 Task: Open Card Usability Testing Review in Board Content Marketing E-learning Course Creation and Promotion Strategy to Workspace Business Coaching Services and add a team member Softage.2@softage.net, a label Blue, a checklist Quality Control, an attachment from your computer, a color Blue and finally, add a card description 'Create and send out employee satisfaction survey on company policies and procedures' and a comment 'Given the potential impact of this task on our company culture and values, let us ensure that we approach it with a sense of inclusivity and diversity.'. Add a start date 'Jan 06, 1900' with a due date 'Jan 13, 1900'
Action: Mouse moved to (104, 322)
Screenshot: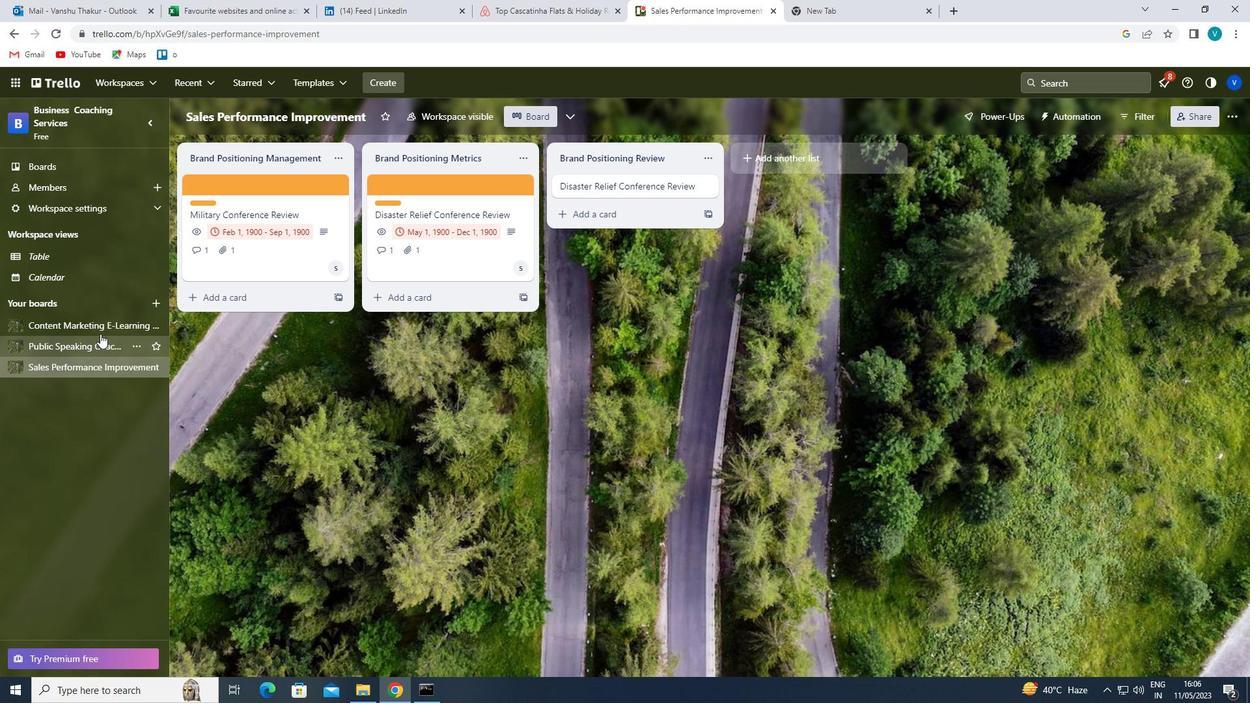 
Action: Mouse pressed left at (104, 322)
Screenshot: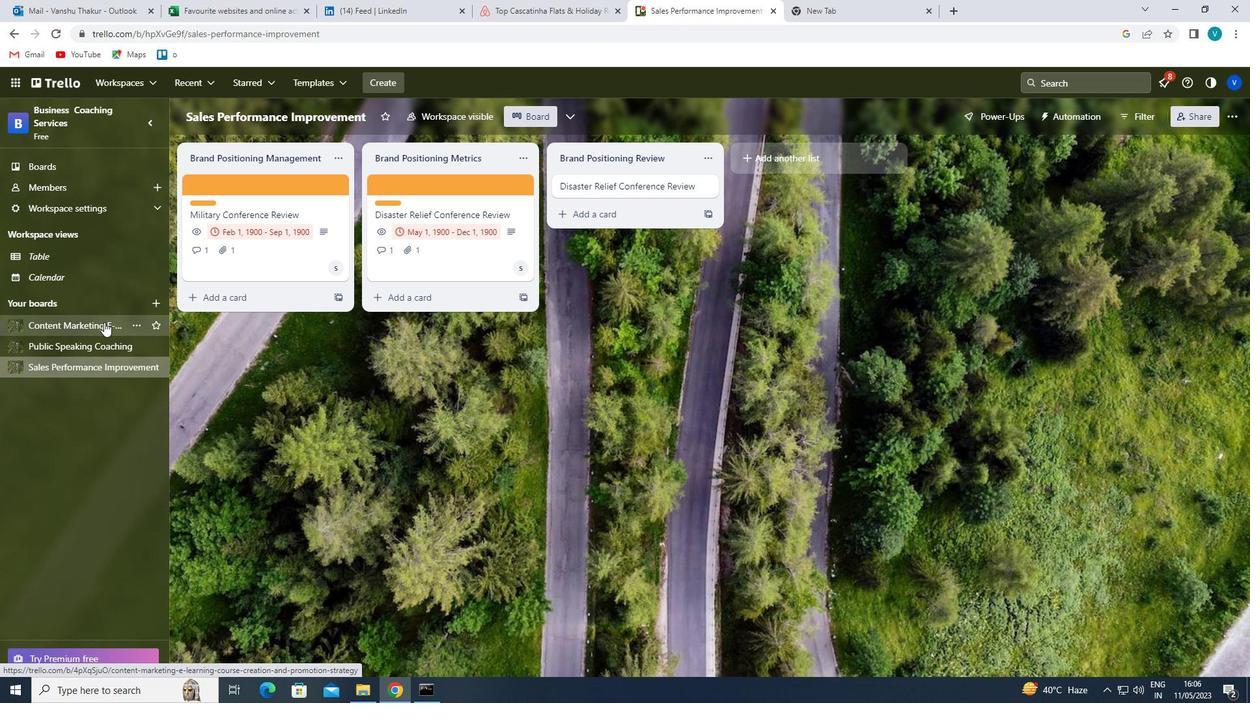 
Action: Mouse moved to (445, 184)
Screenshot: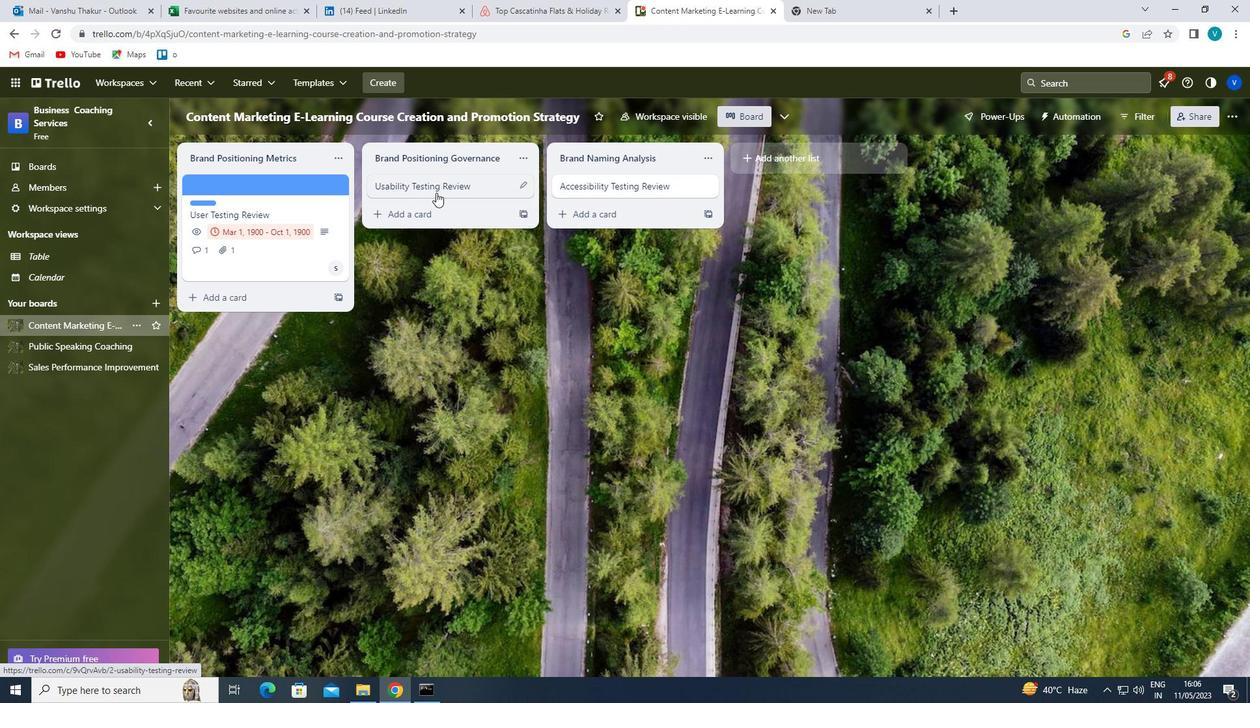 
Action: Mouse pressed left at (445, 184)
Screenshot: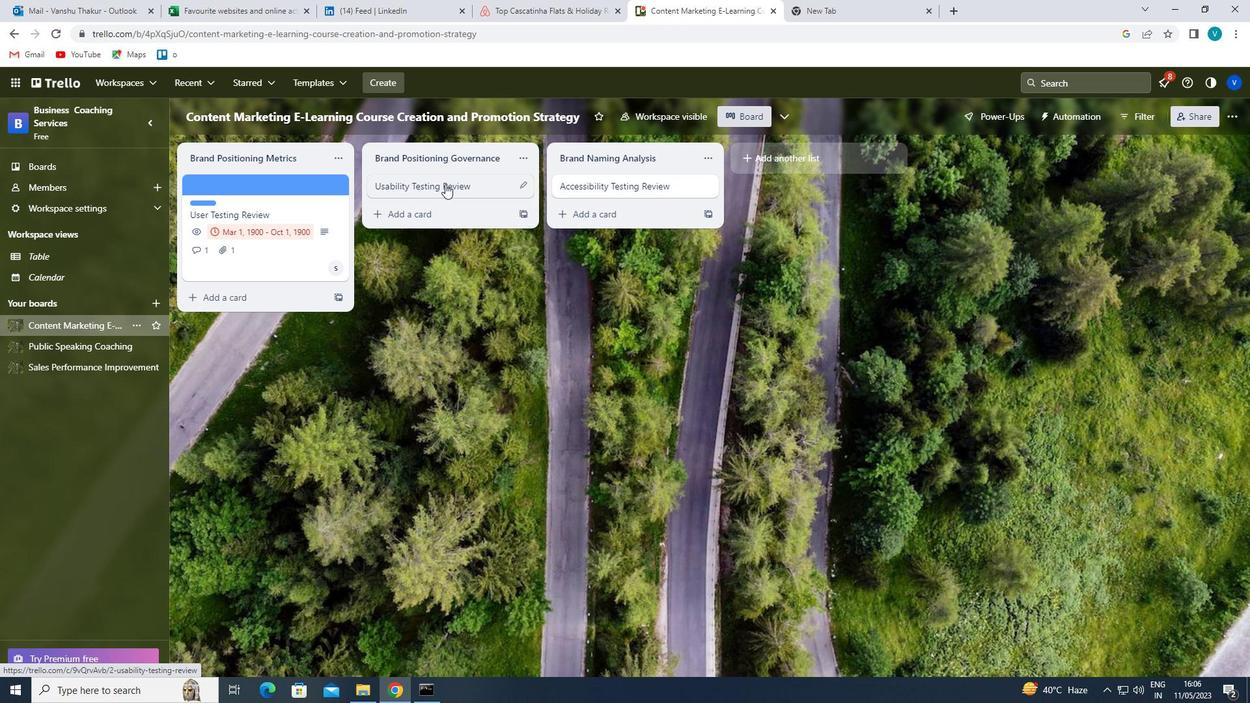 
Action: Mouse moved to (762, 226)
Screenshot: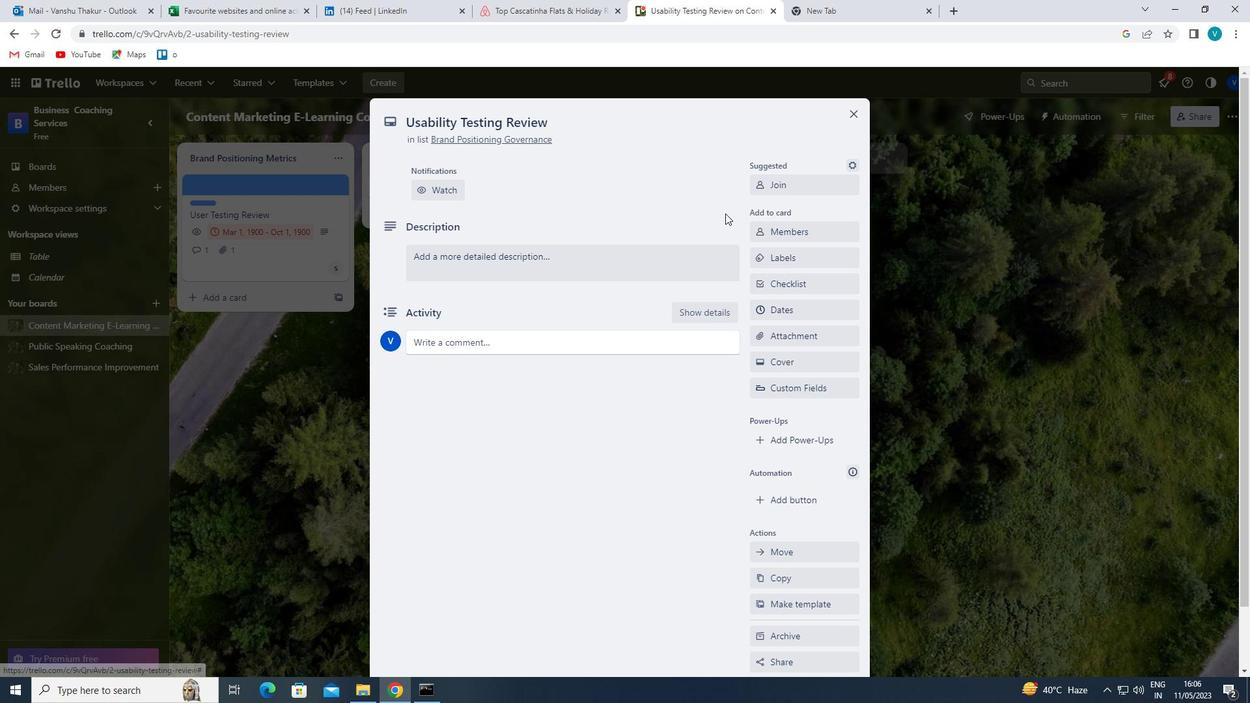 
Action: Mouse pressed left at (762, 226)
Screenshot: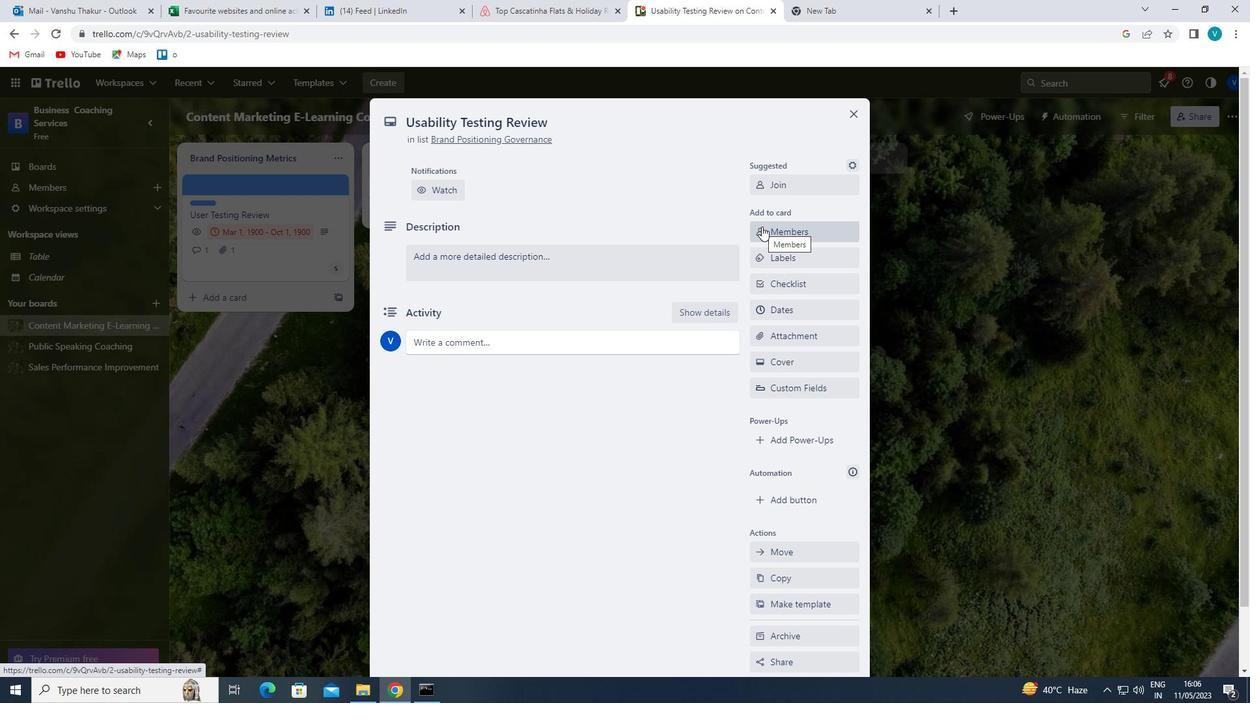
Action: Mouse moved to (810, 286)
Screenshot: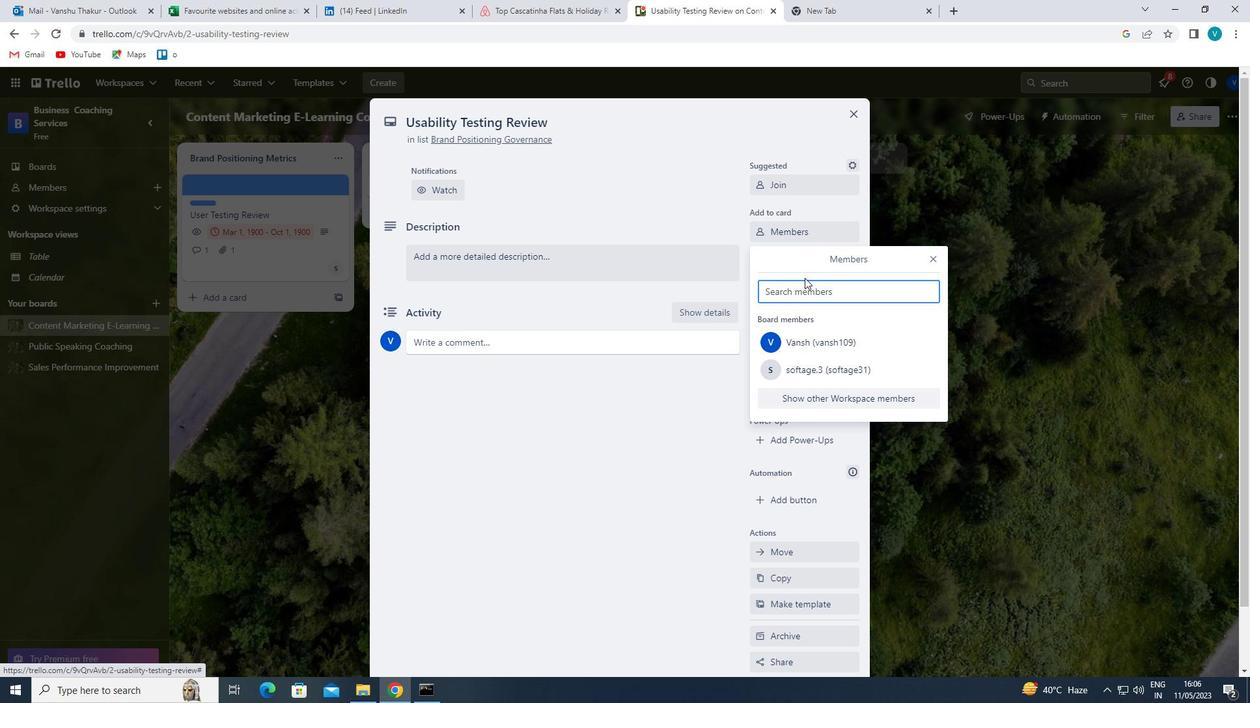 
Action: Mouse pressed left at (810, 286)
Screenshot: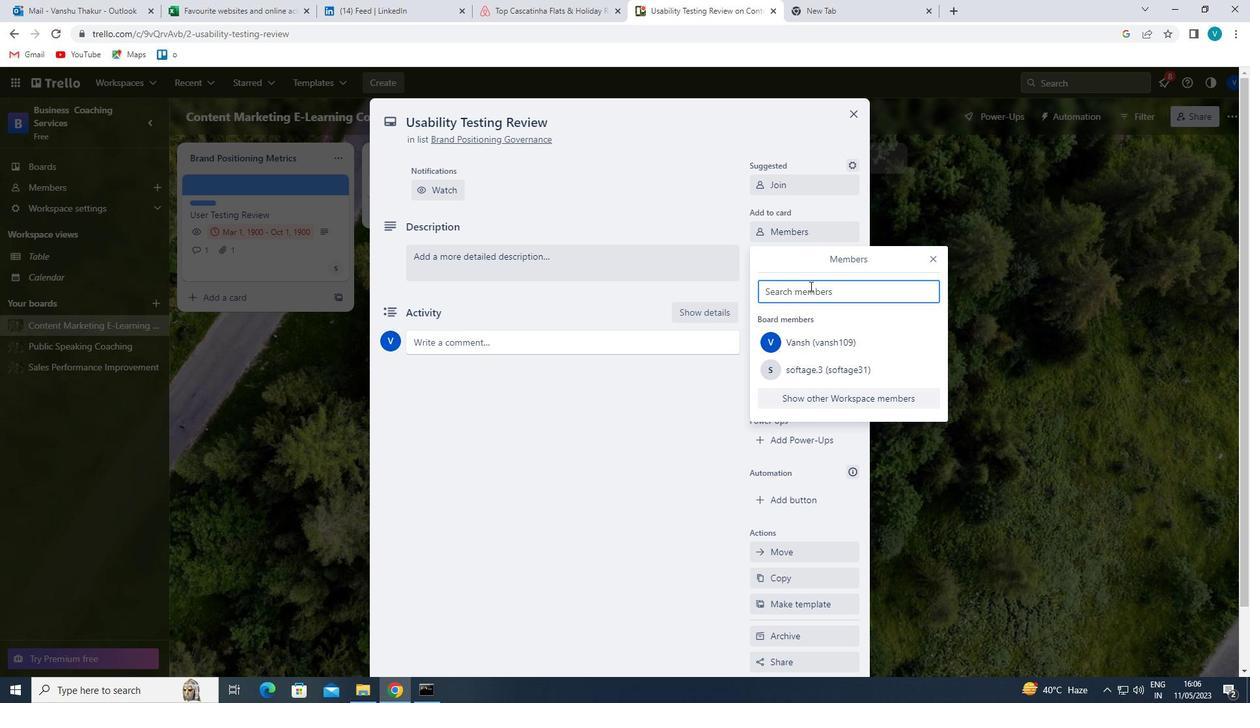 
Action: Key pressed <Key.shift>SOFTAGE
Screenshot: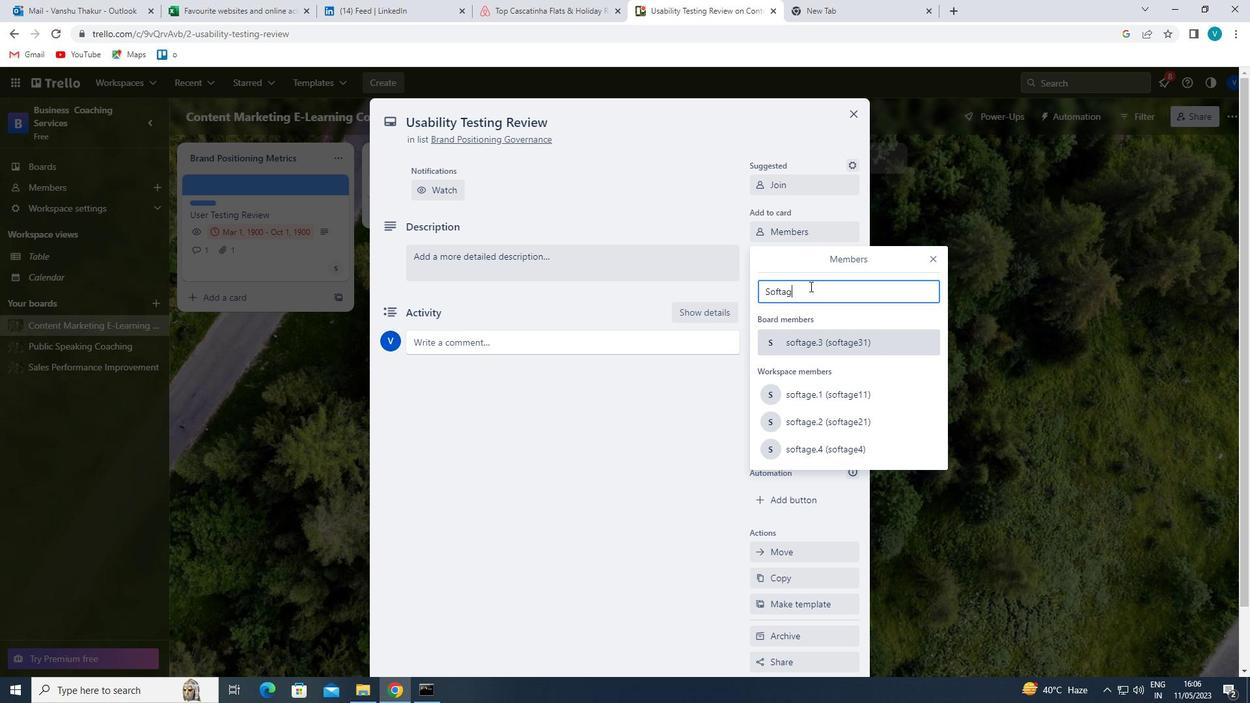 
Action: Mouse moved to (830, 414)
Screenshot: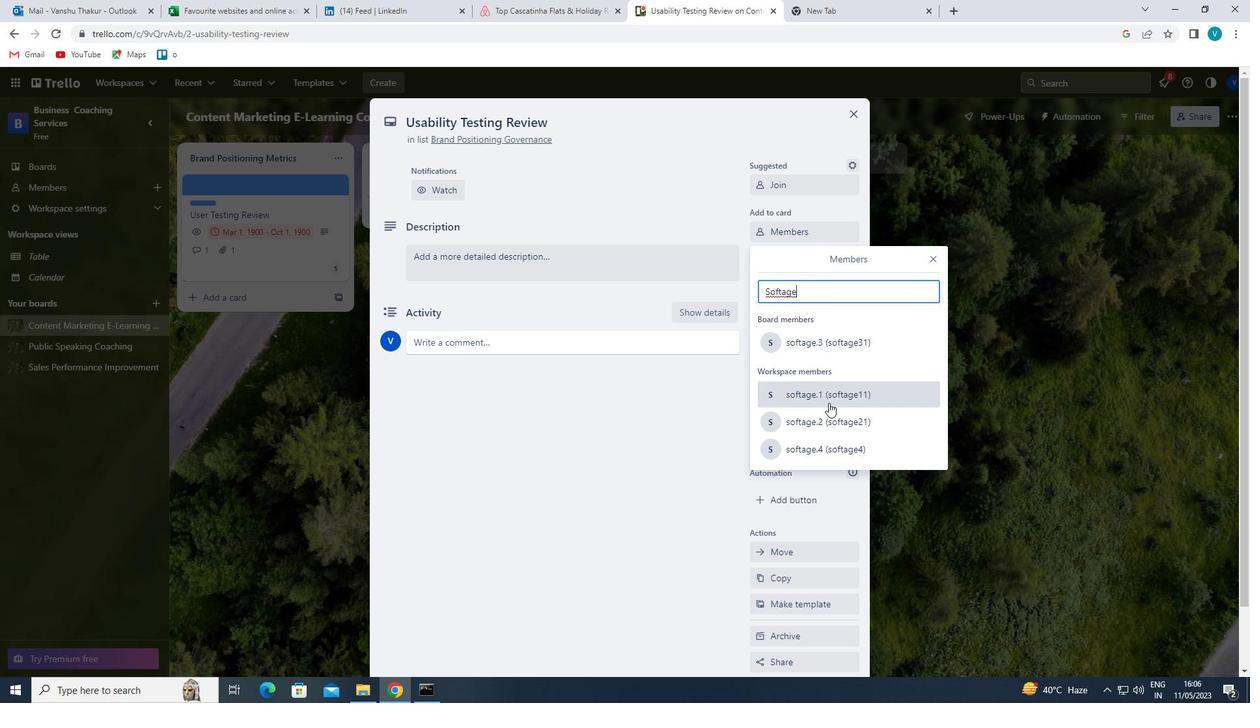
Action: Mouse pressed left at (830, 414)
Screenshot: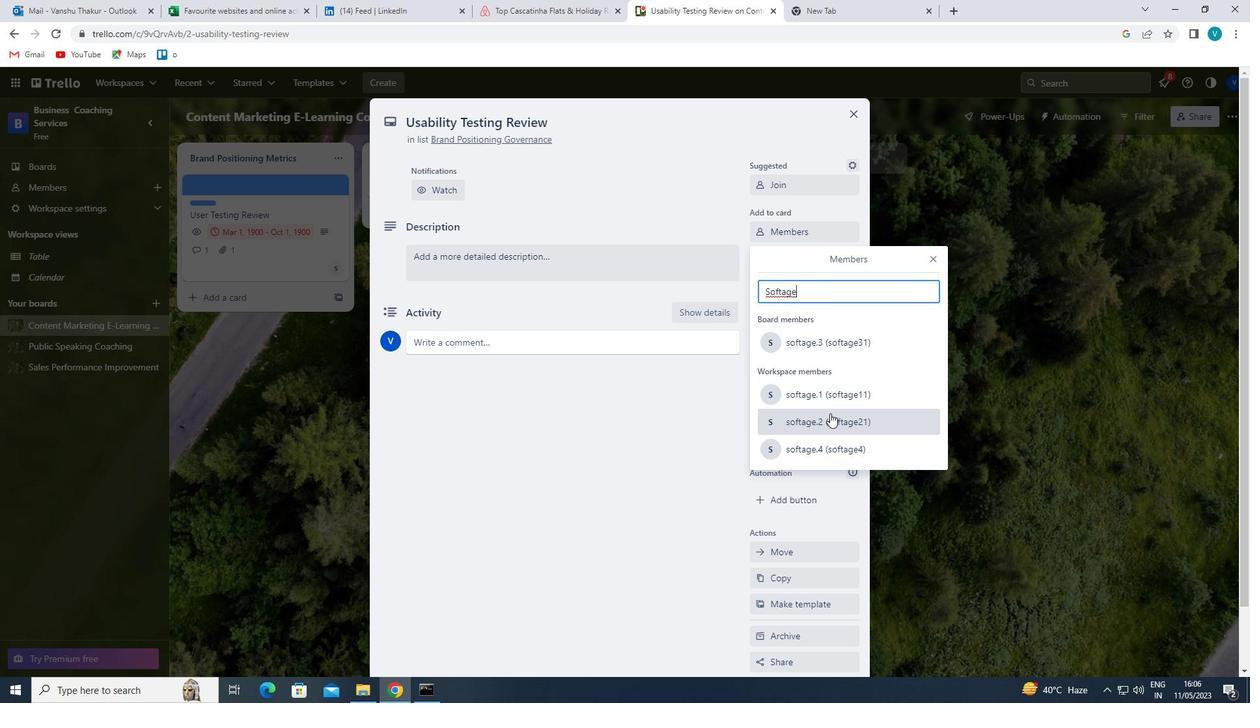 
Action: Mouse moved to (934, 261)
Screenshot: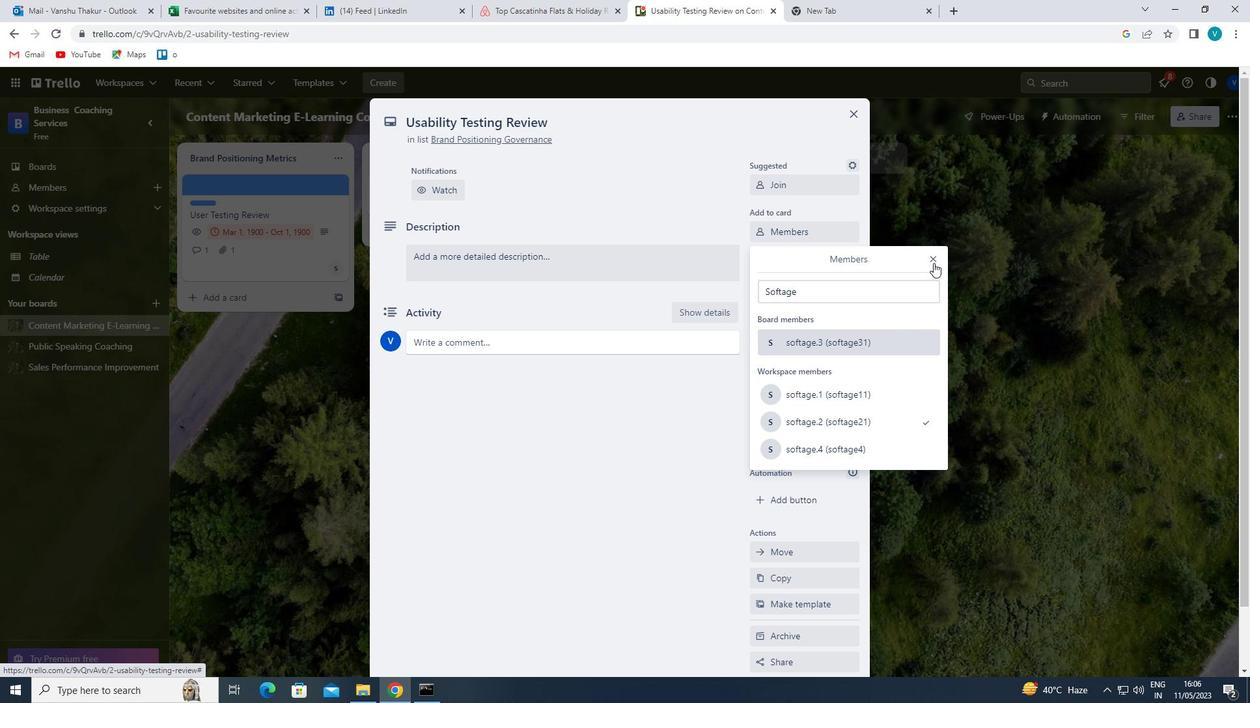 
Action: Mouse pressed left at (934, 261)
Screenshot: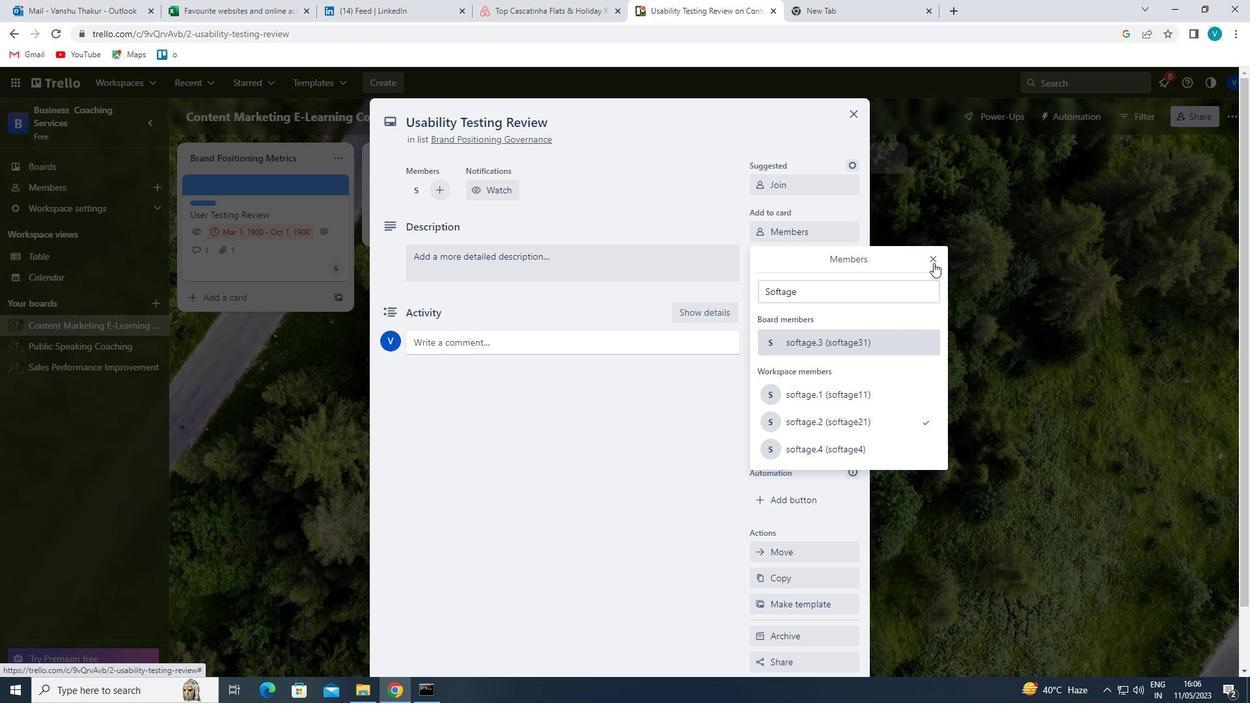 
Action: Mouse moved to (806, 261)
Screenshot: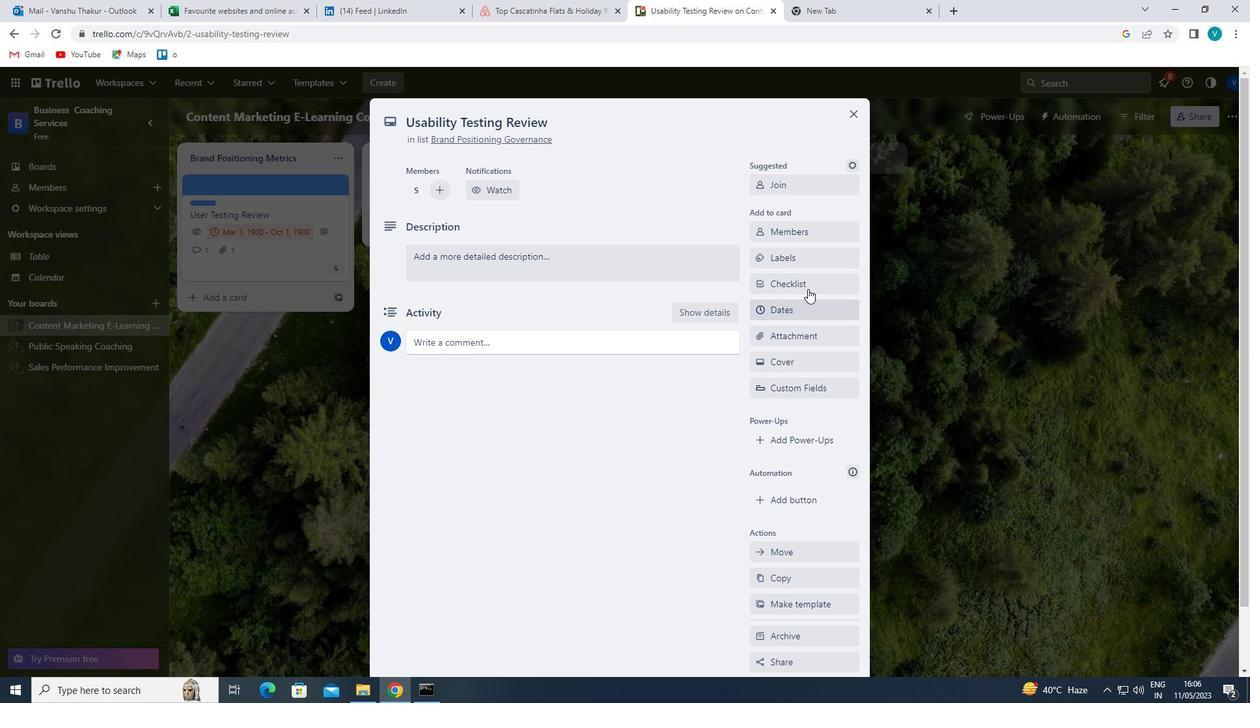 
Action: Mouse pressed left at (806, 261)
Screenshot: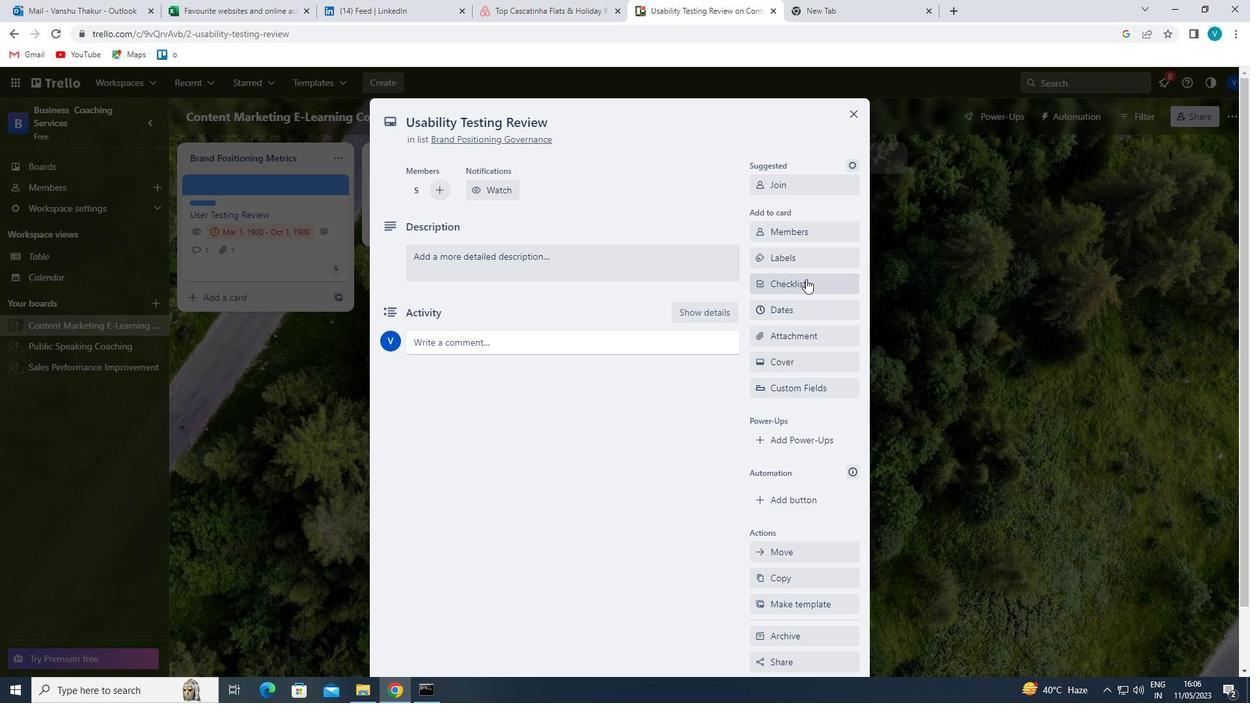 
Action: Mouse moved to (812, 482)
Screenshot: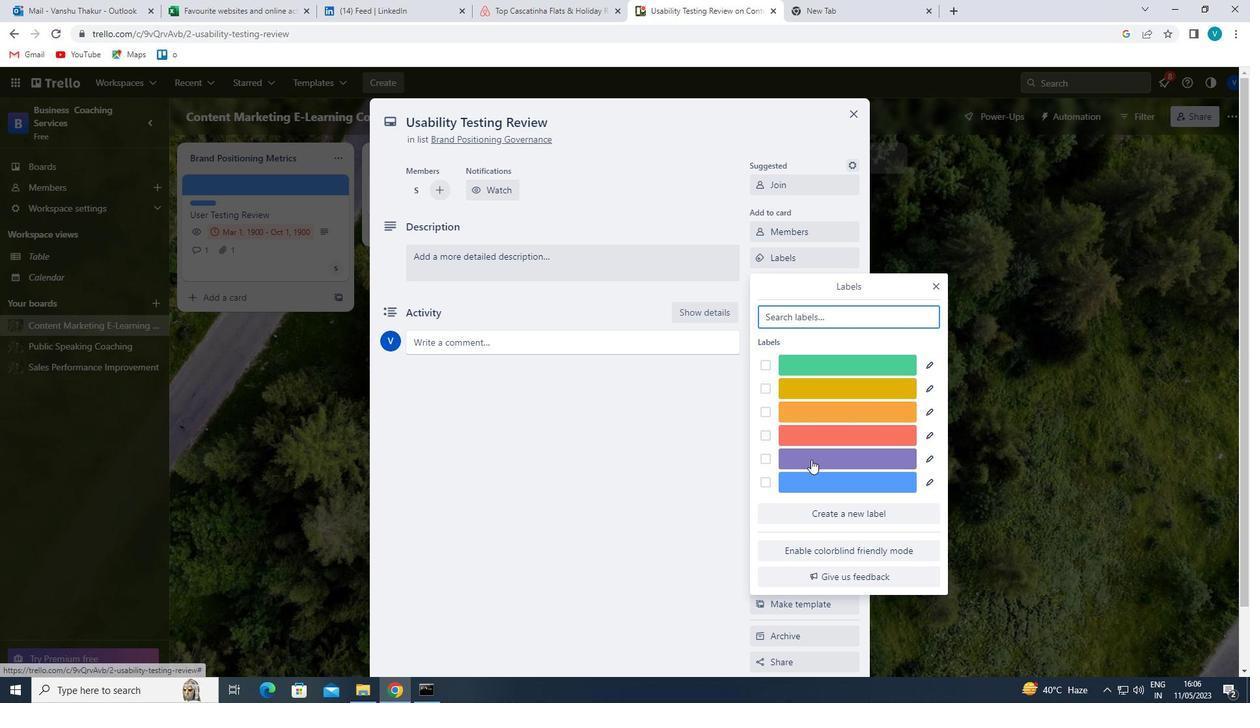 
Action: Mouse pressed left at (812, 482)
Screenshot: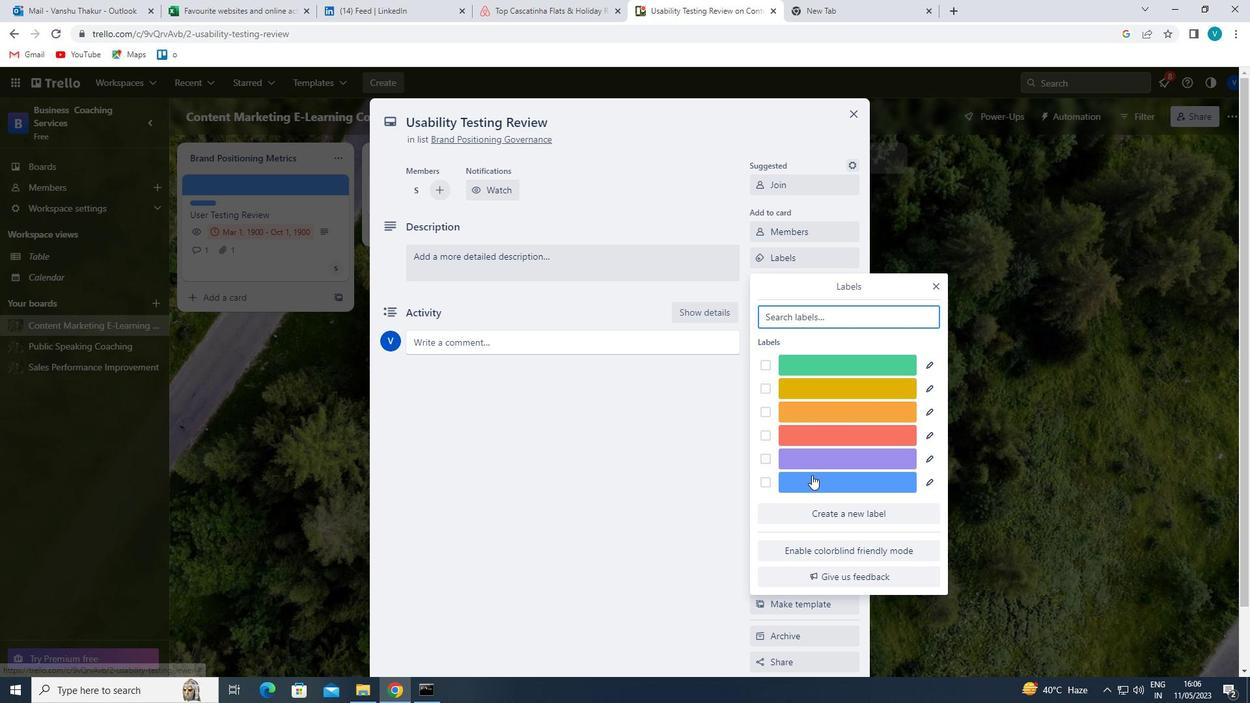 
Action: Mouse moved to (937, 286)
Screenshot: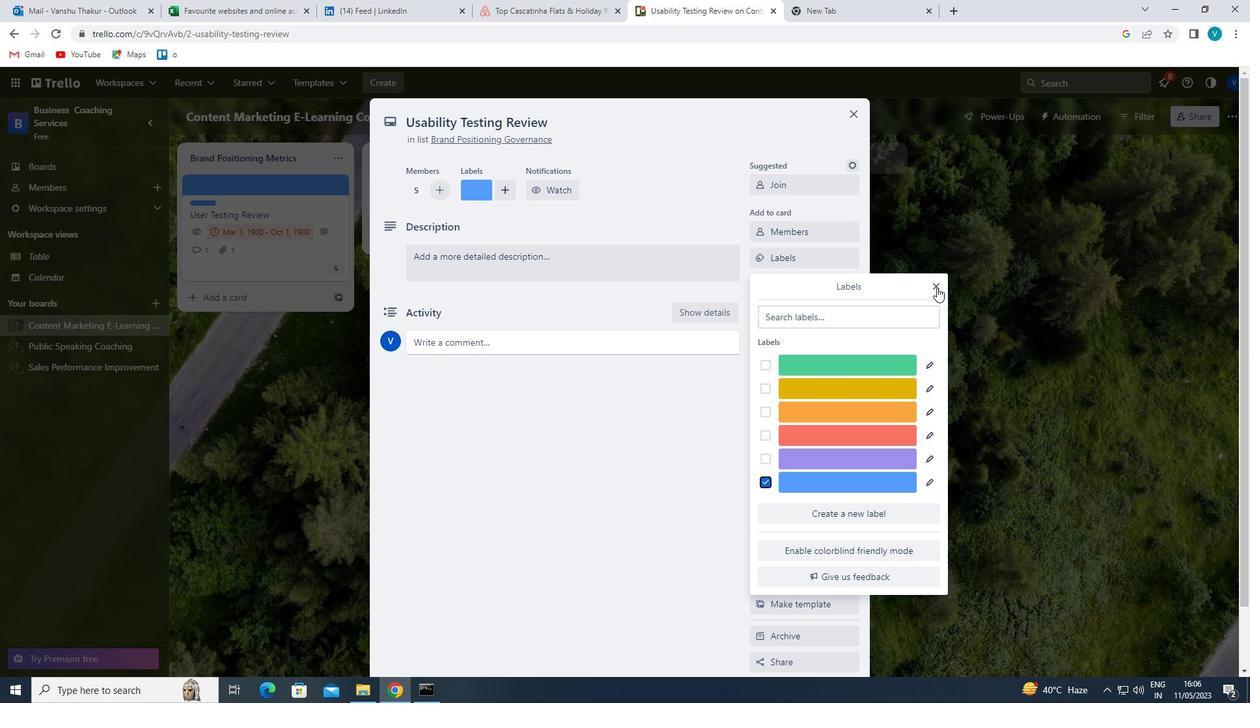 
Action: Mouse pressed left at (937, 286)
Screenshot: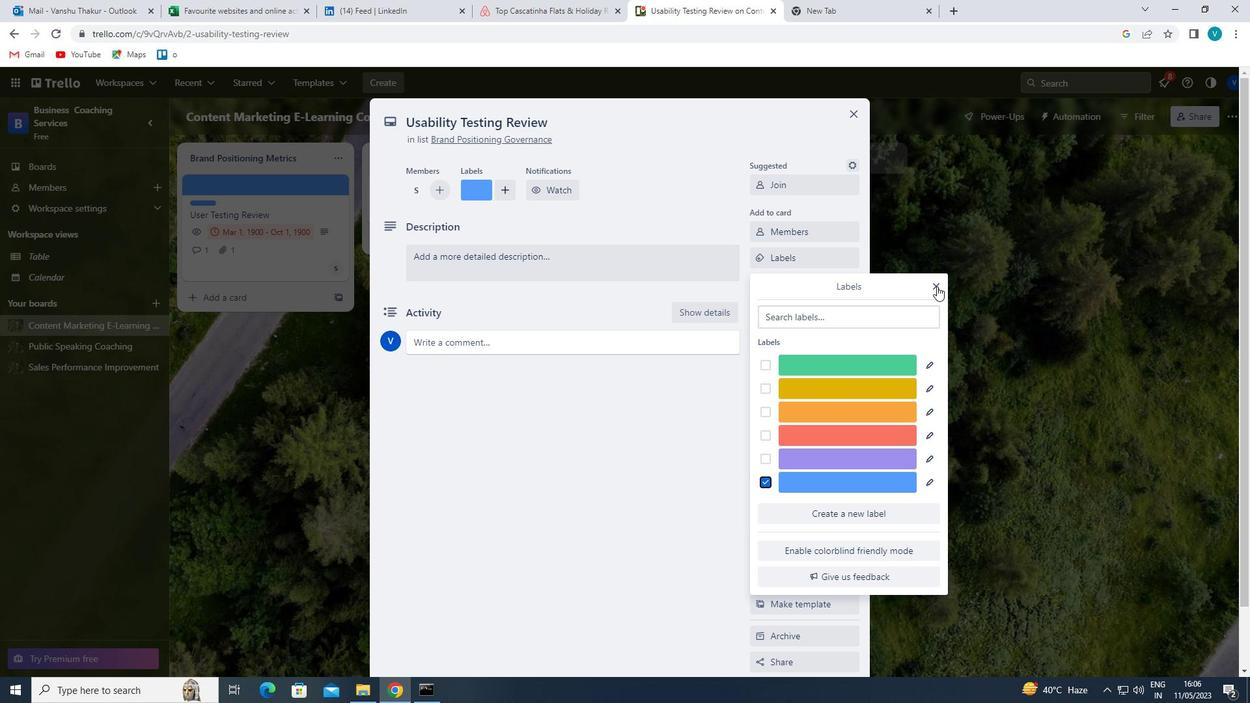 
Action: Mouse moved to (814, 289)
Screenshot: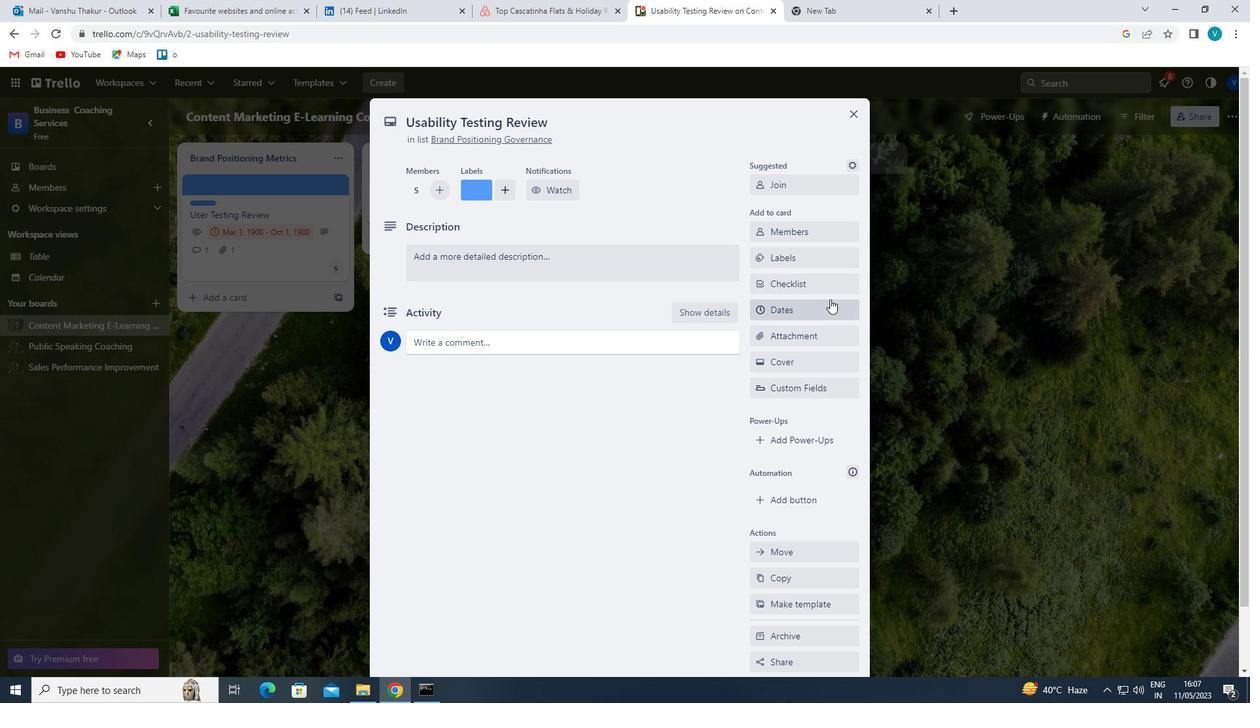 
Action: Mouse pressed left at (814, 289)
Screenshot: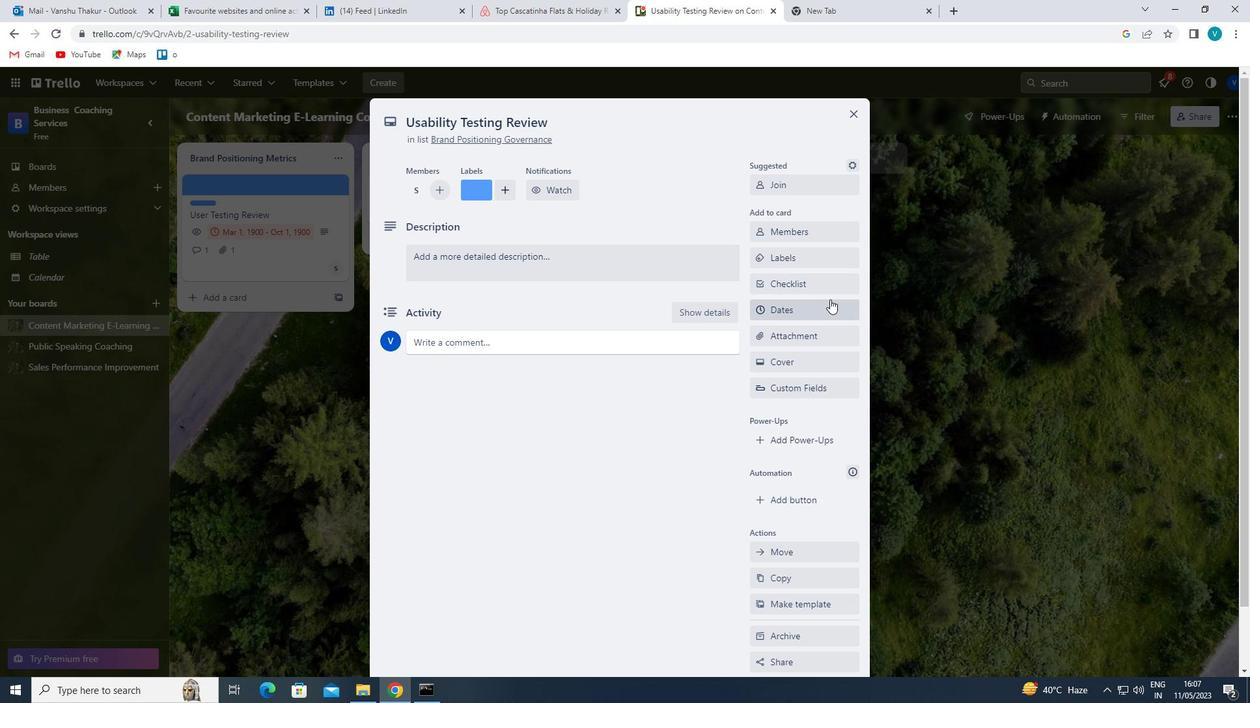 
Action: Key pressed <Key.shift>QUALI
Screenshot: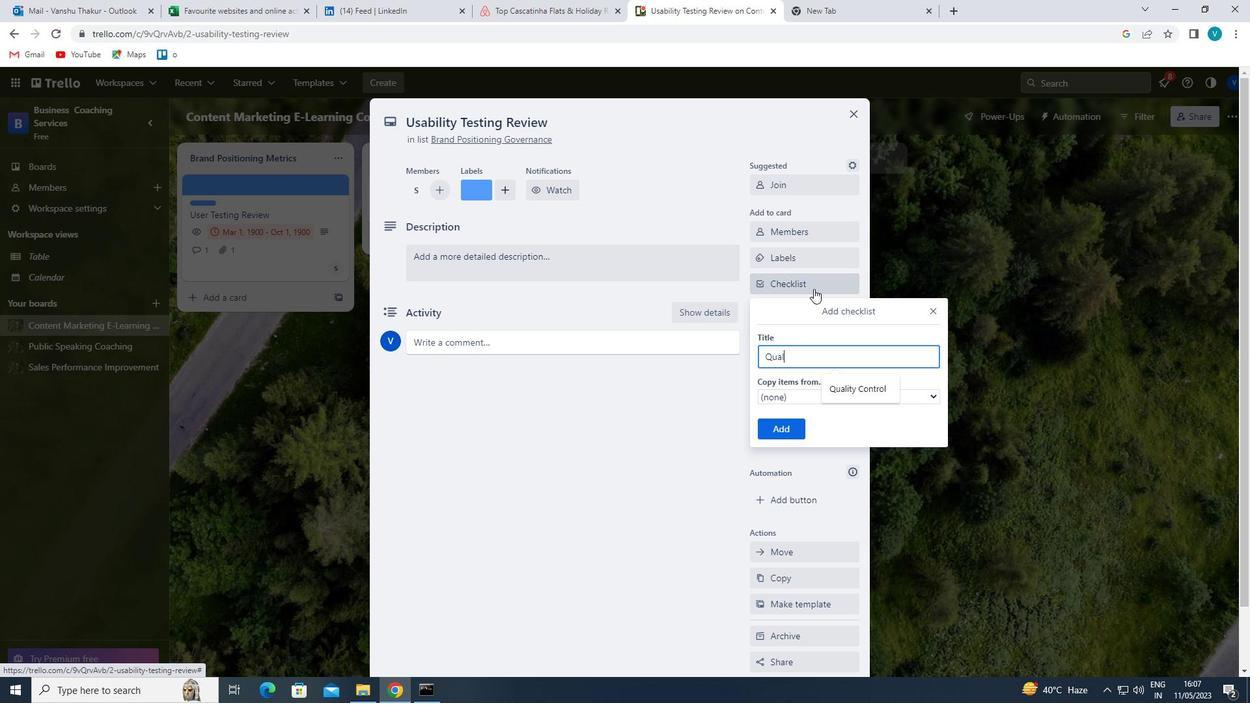 
Action: Mouse moved to (856, 385)
Screenshot: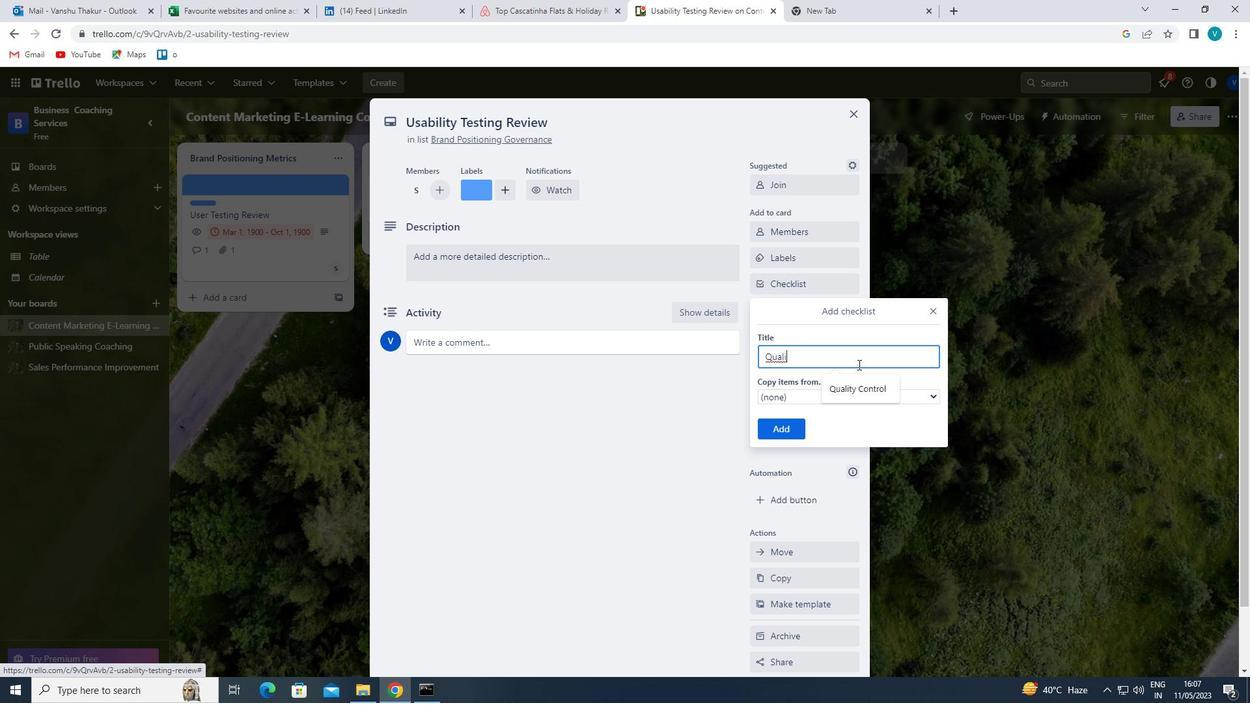 
Action: Mouse pressed left at (856, 385)
Screenshot: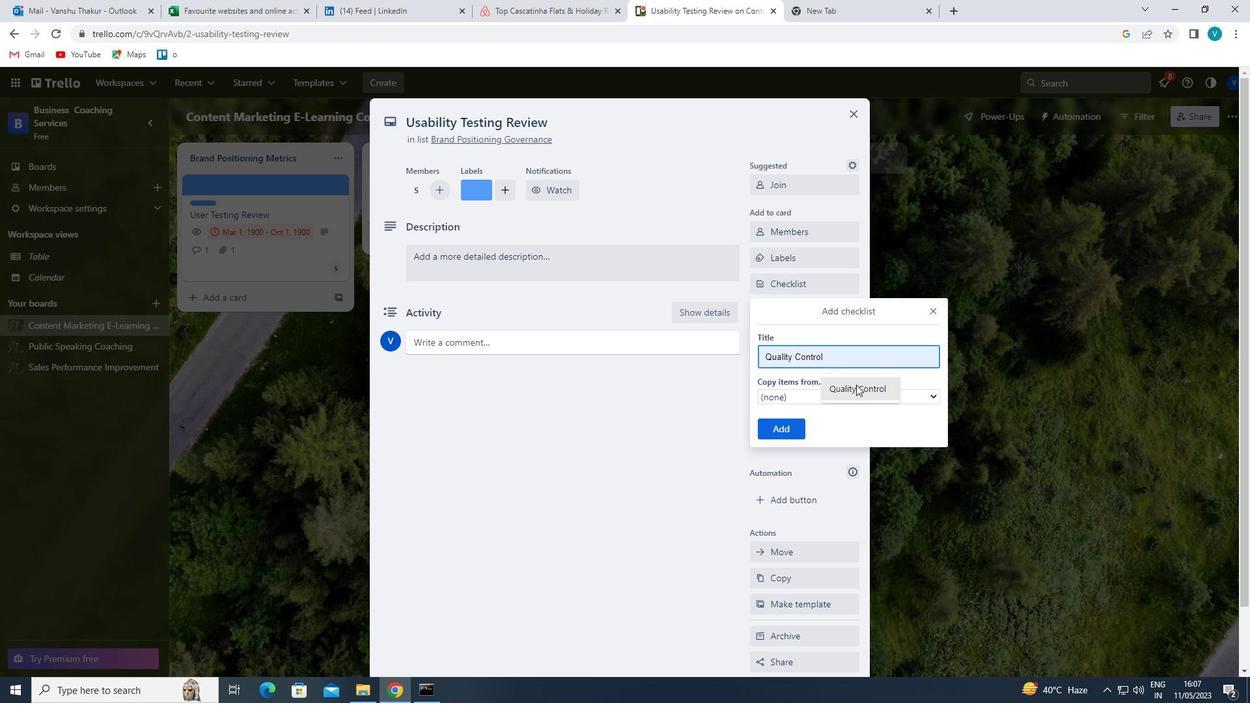
Action: Mouse moved to (787, 433)
Screenshot: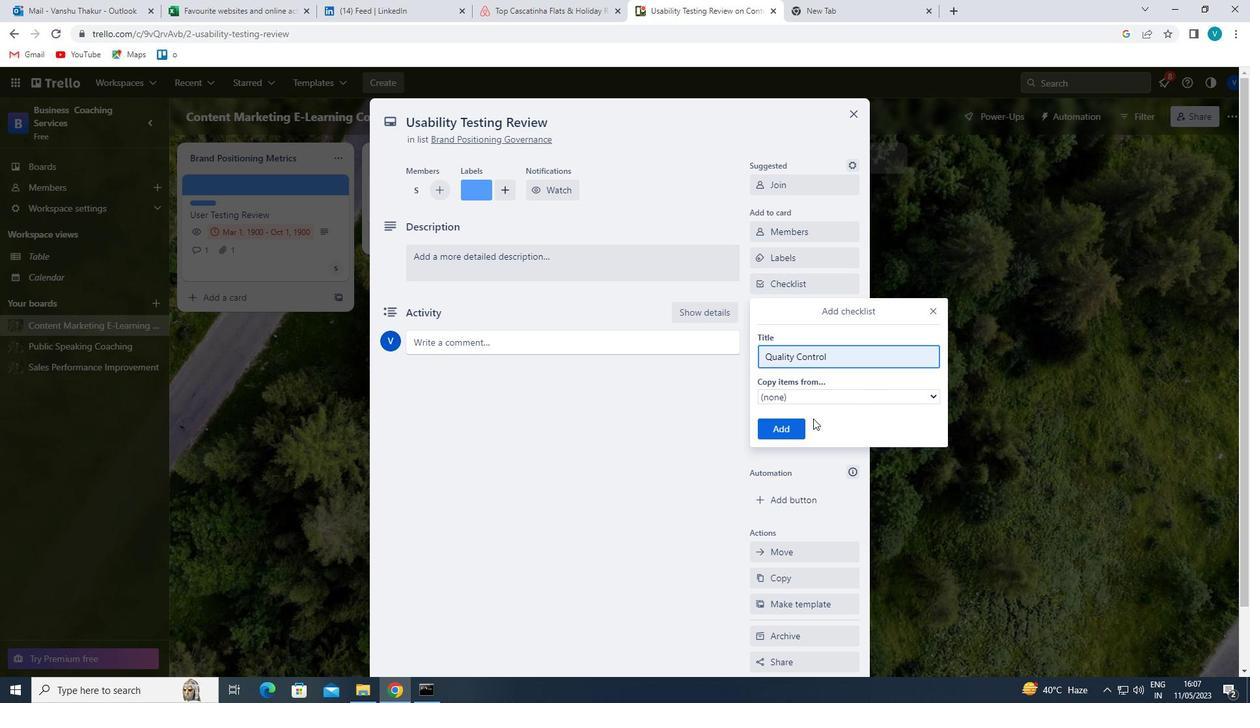 
Action: Mouse pressed left at (787, 433)
Screenshot: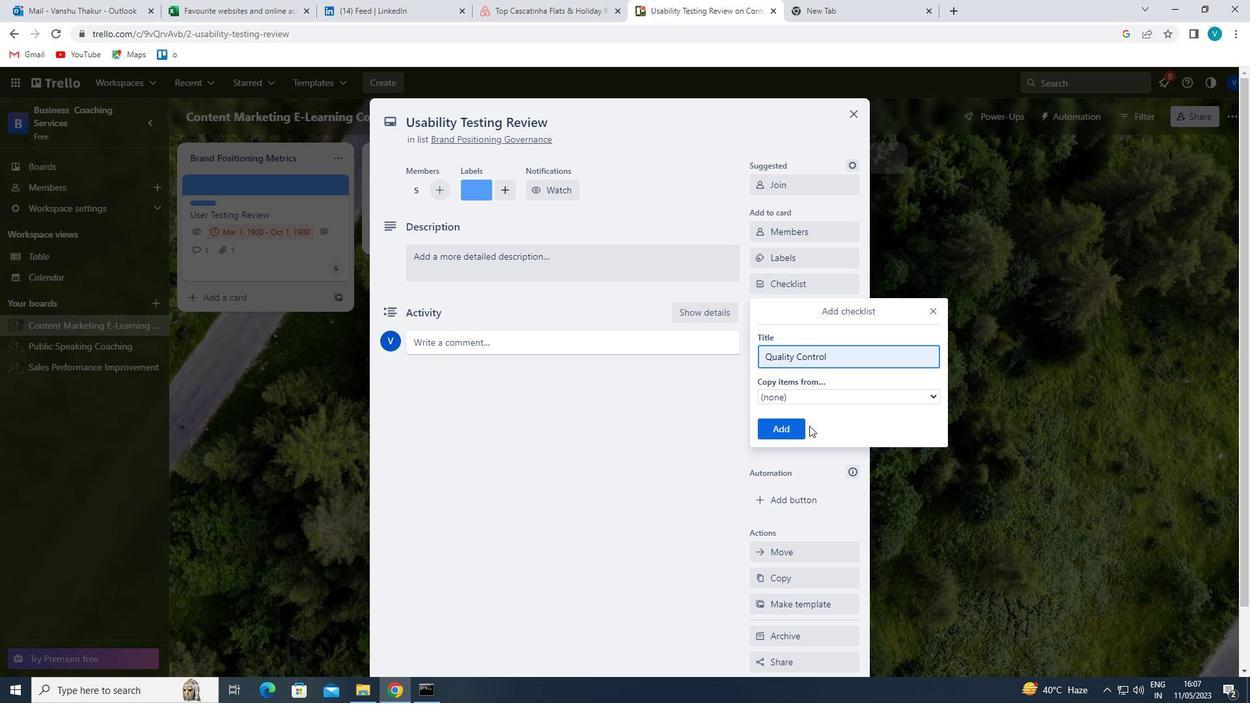 
Action: Mouse moved to (786, 334)
Screenshot: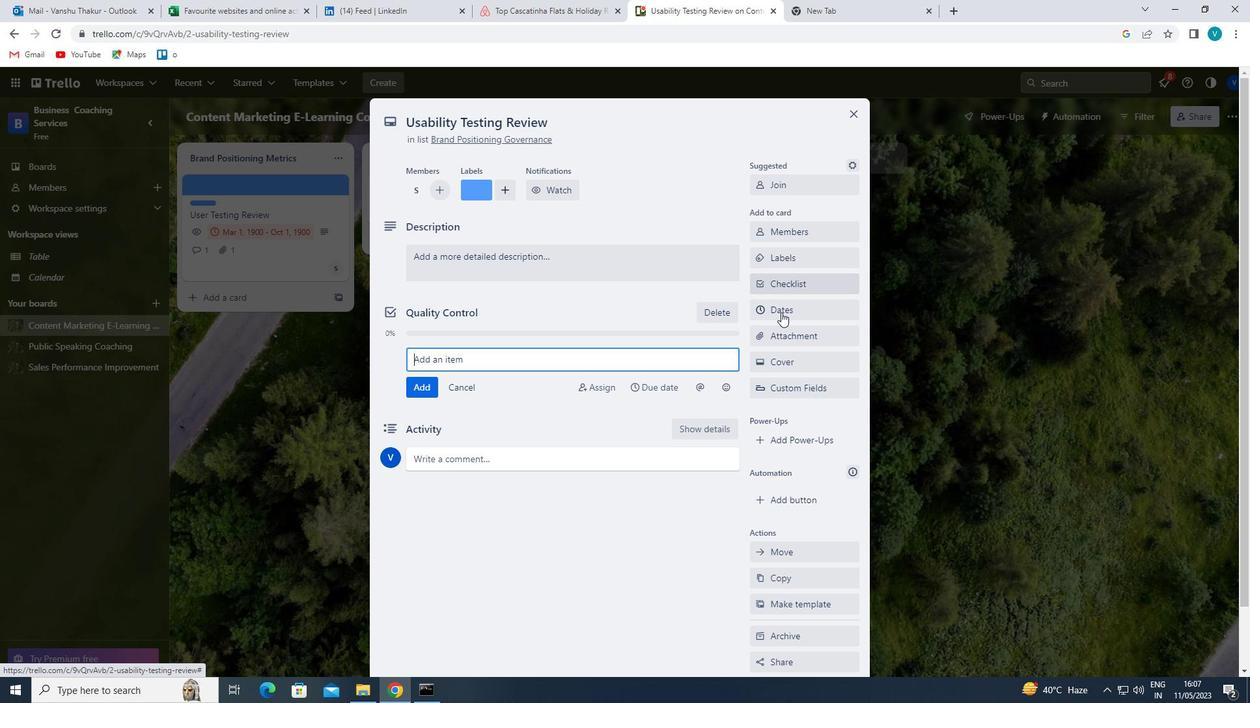 
Action: Mouse pressed left at (786, 334)
Screenshot: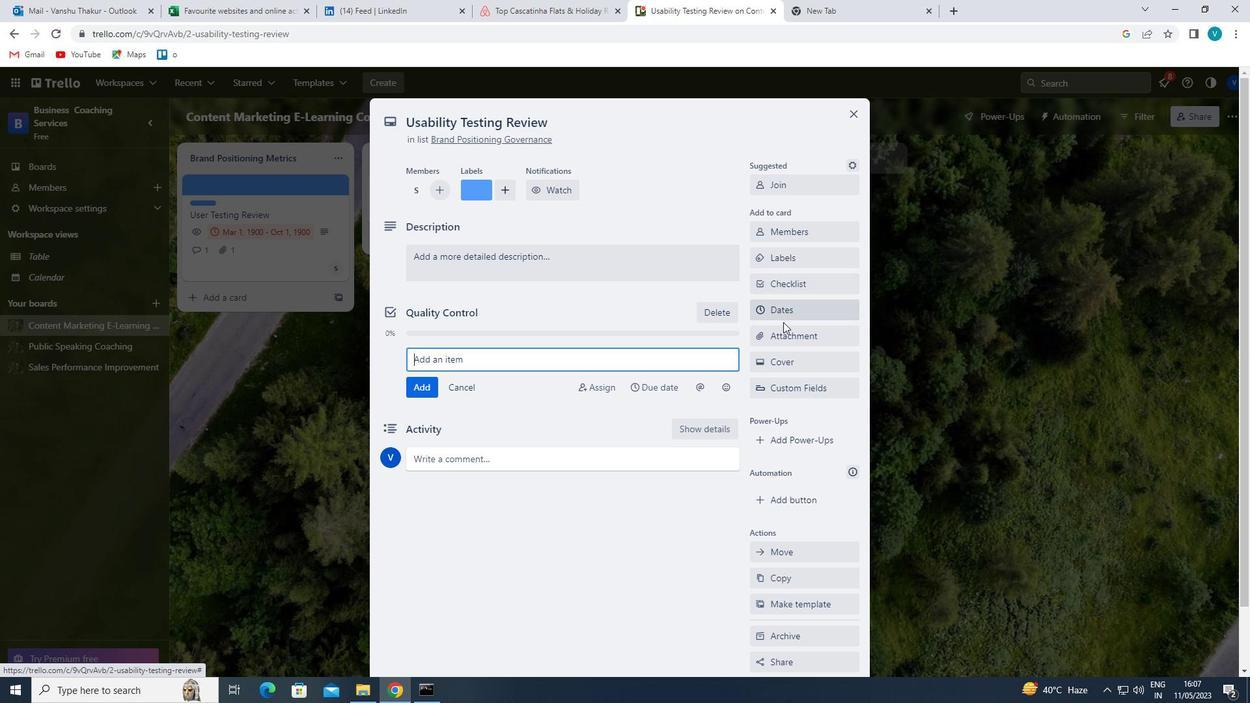 
Action: Mouse moved to (779, 386)
Screenshot: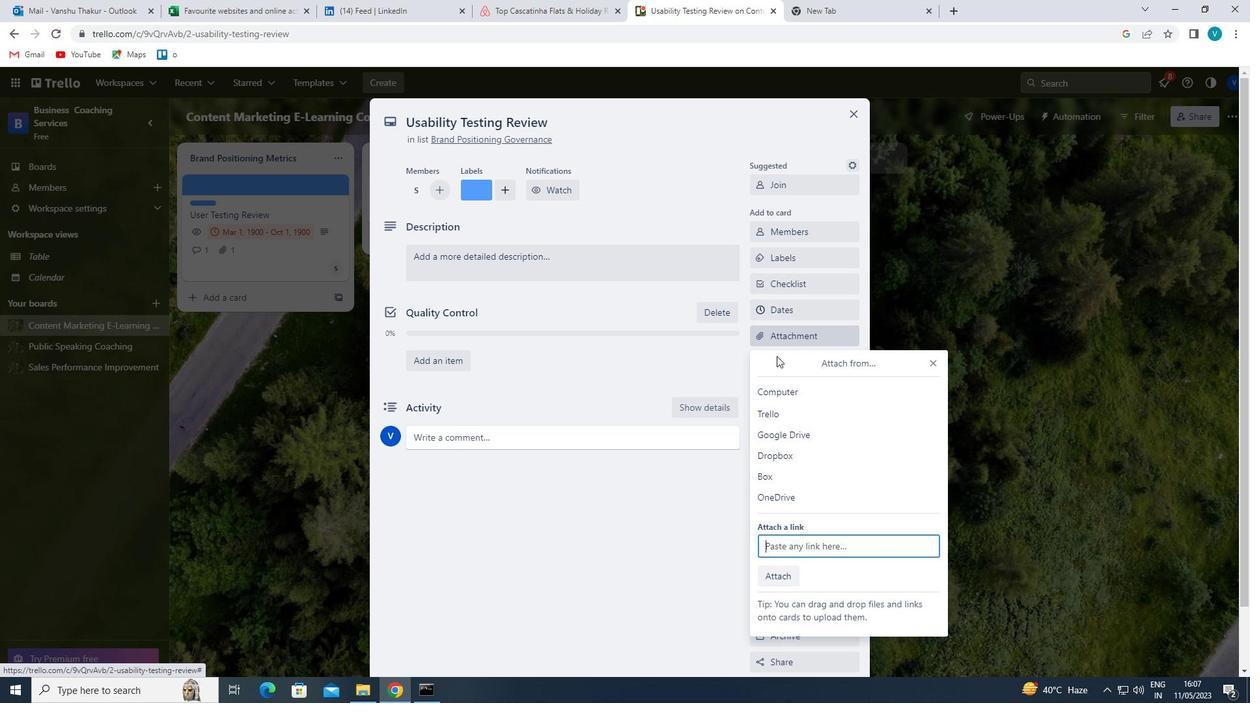 
Action: Mouse pressed left at (779, 386)
Screenshot: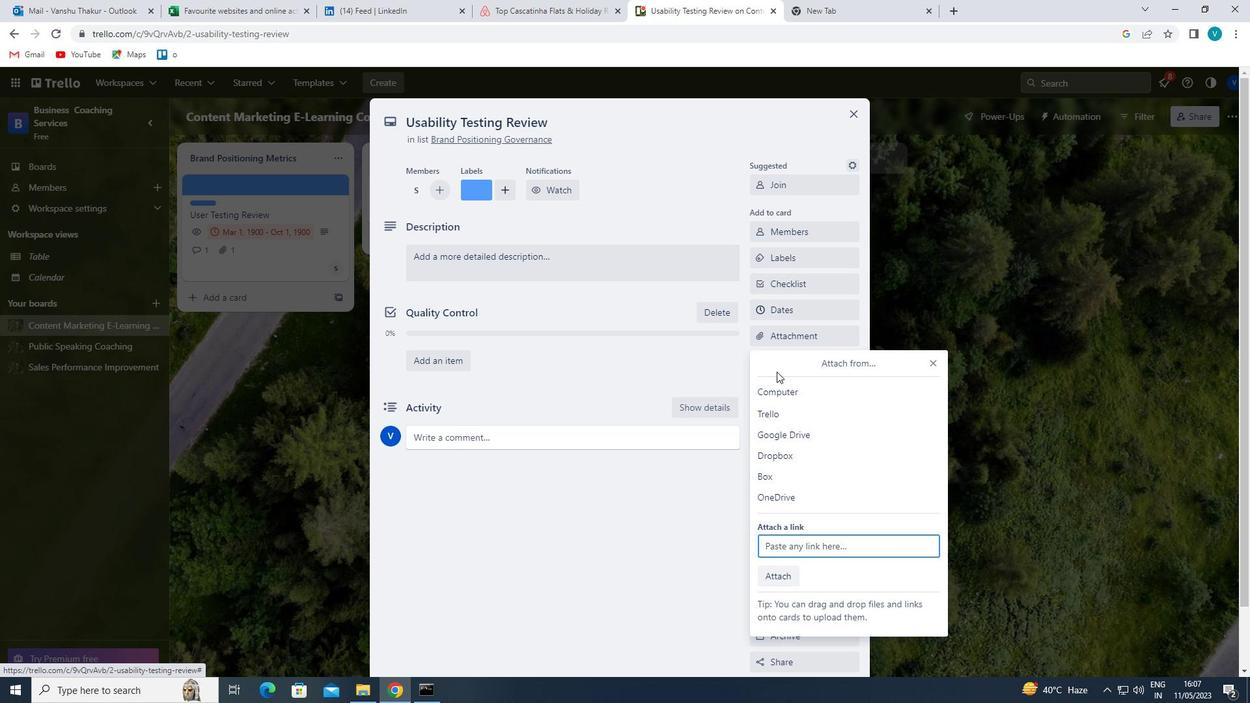 
Action: Mouse moved to (269, 225)
Screenshot: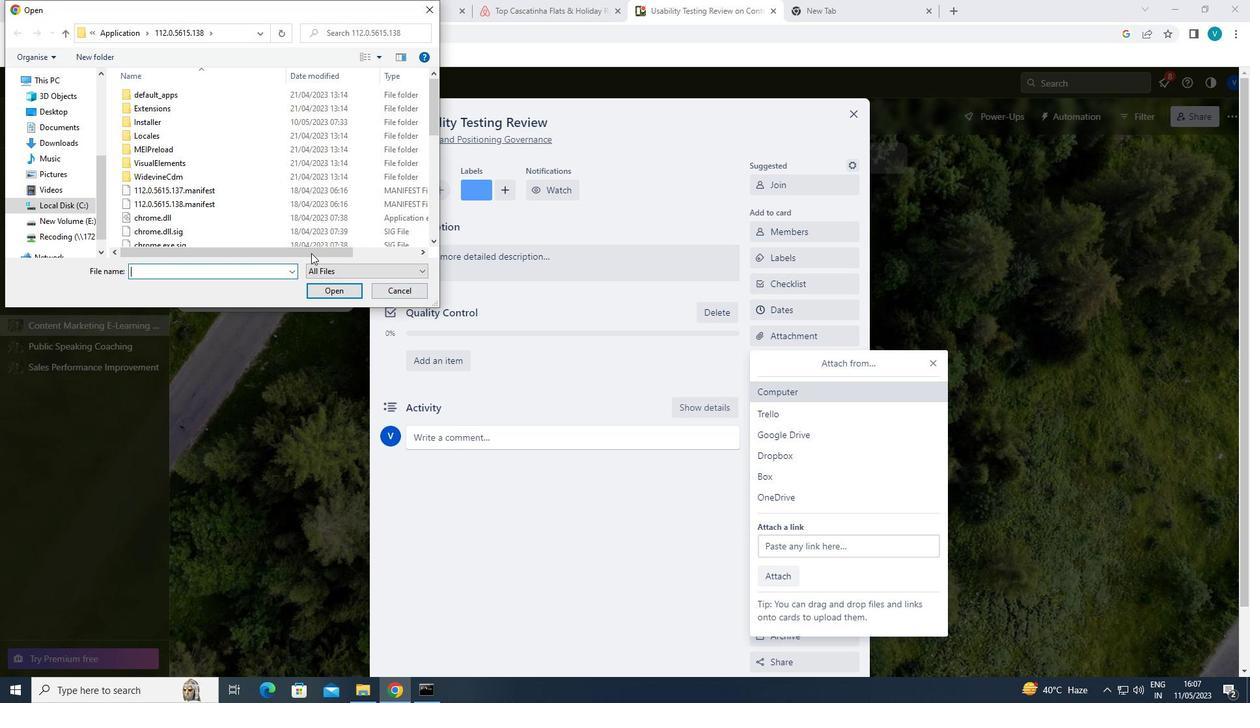 
Action: Mouse pressed left at (269, 225)
Screenshot: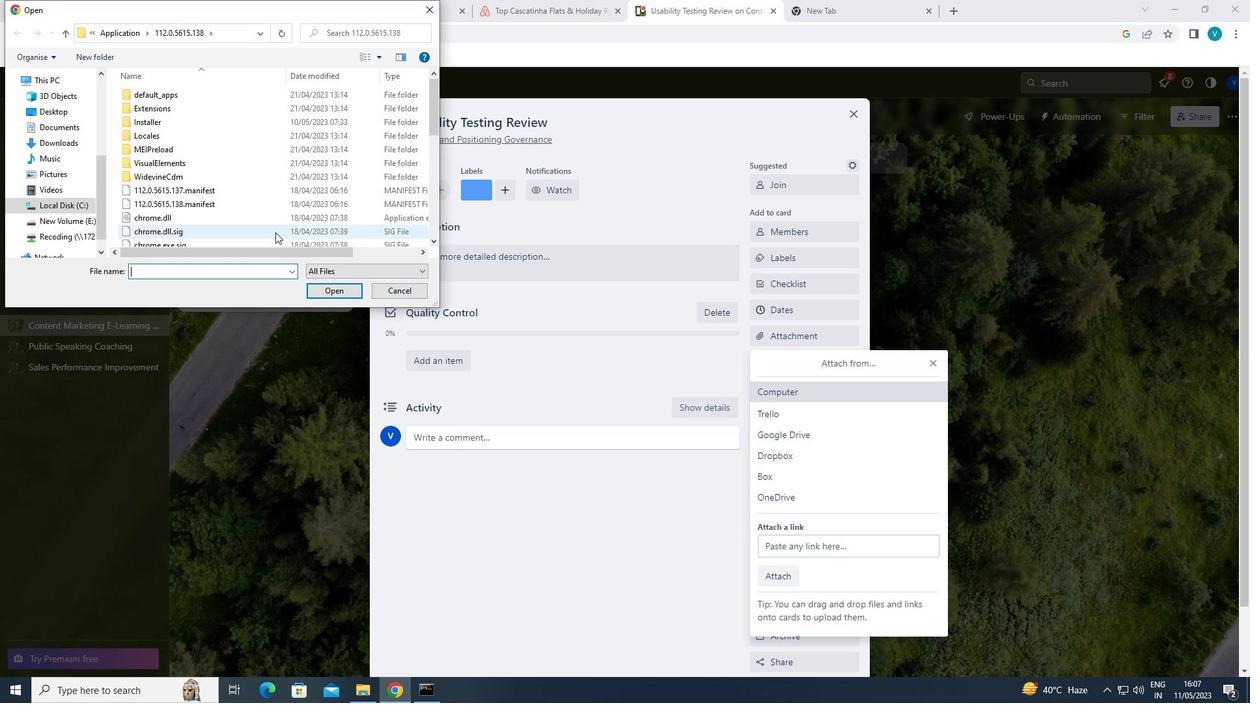 
Action: Mouse moved to (347, 287)
Screenshot: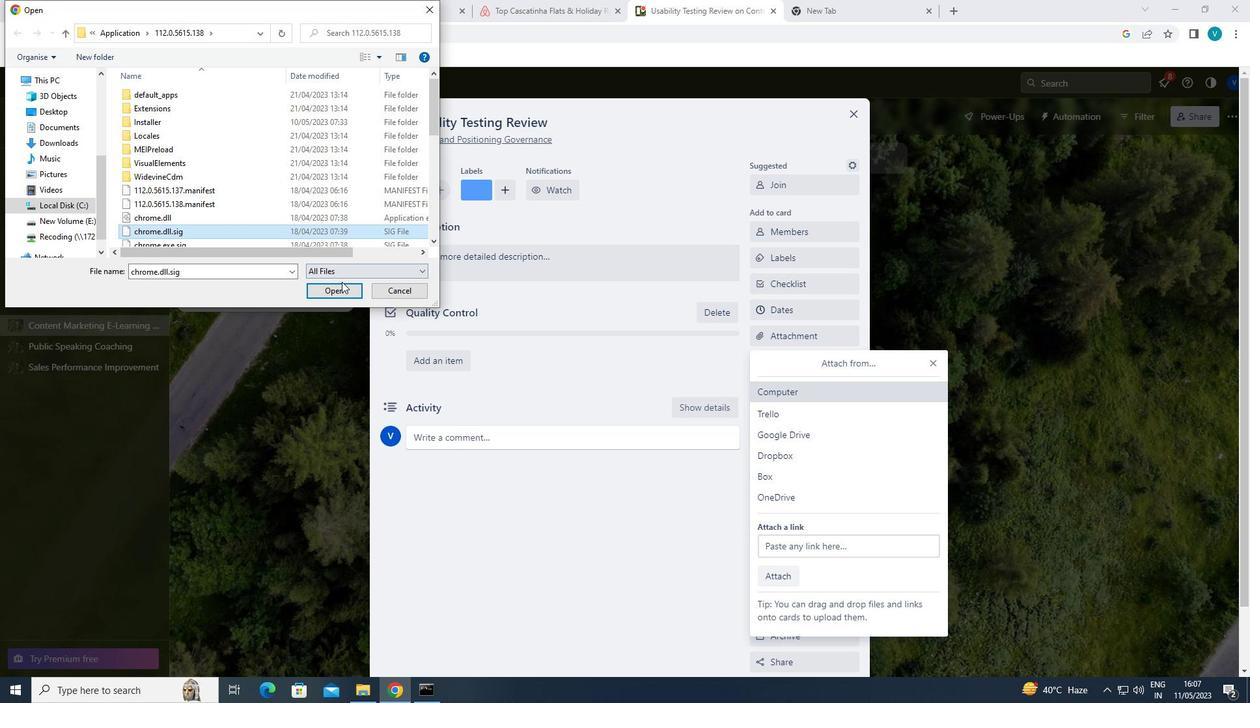 
Action: Mouse pressed left at (347, 287)
Screenshot: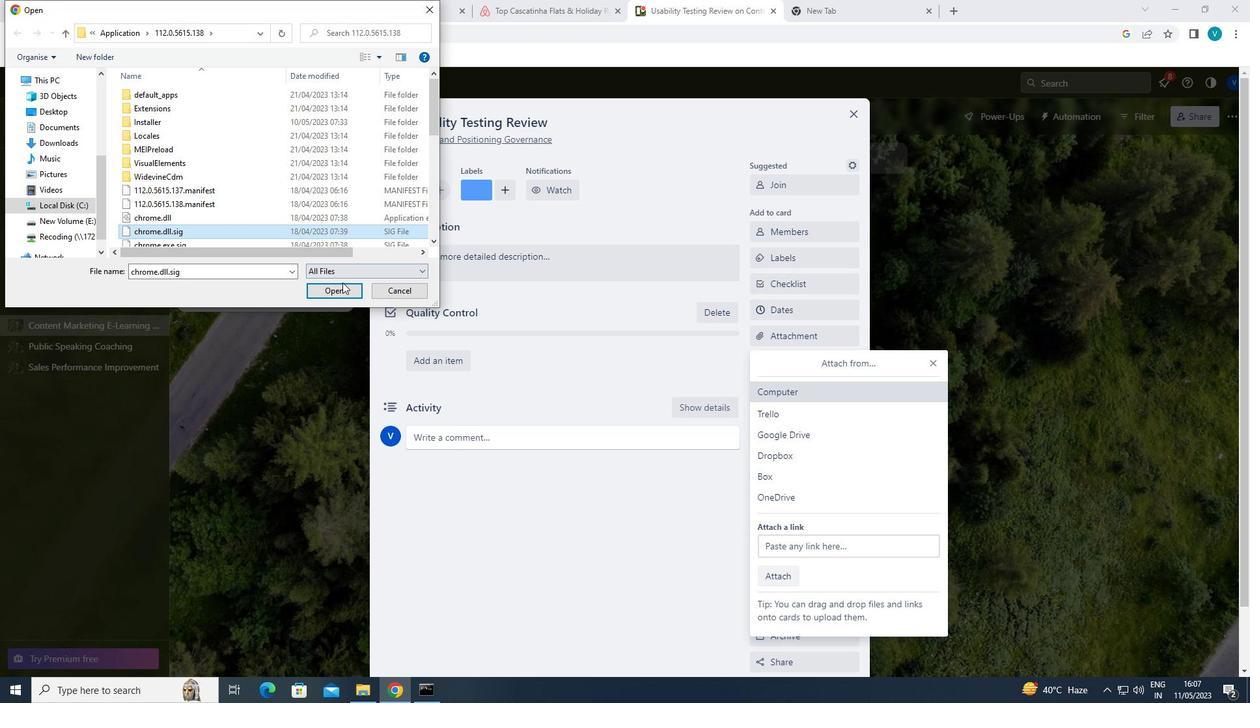 
Action: Mouse moved to (768, 361)
Screenshot: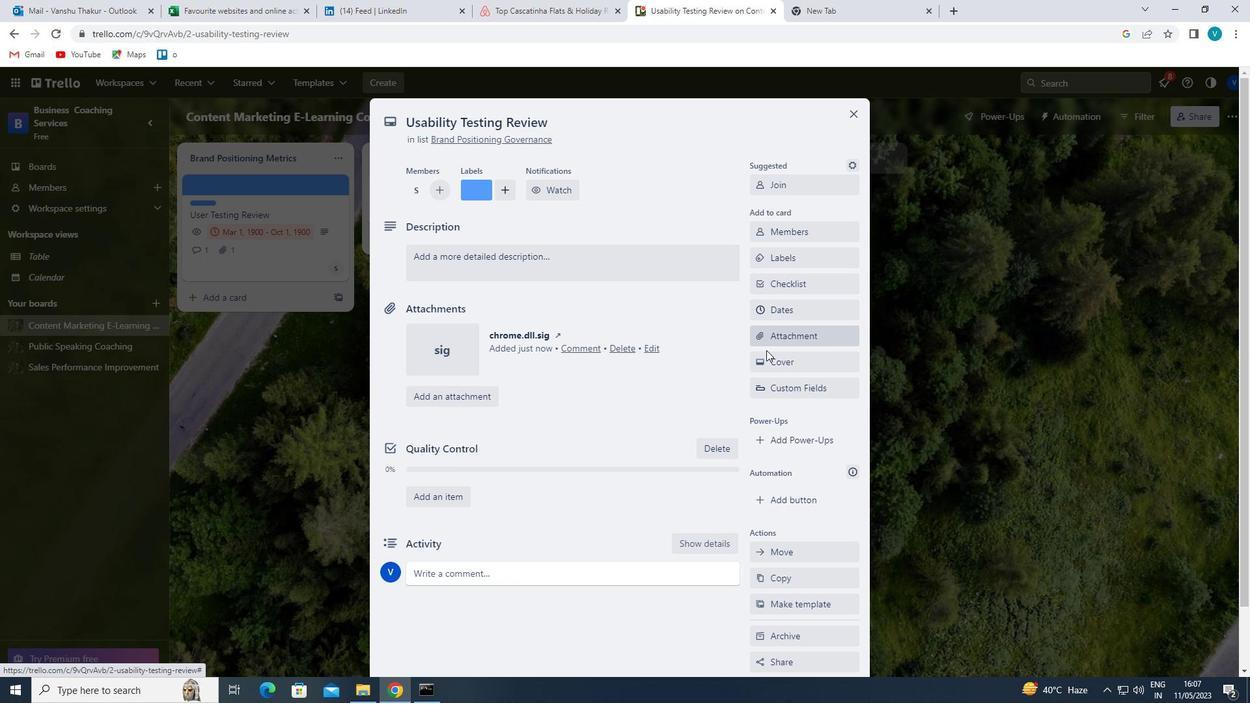 
Action: Mouse pressed left at (768, 361)
Screenshot: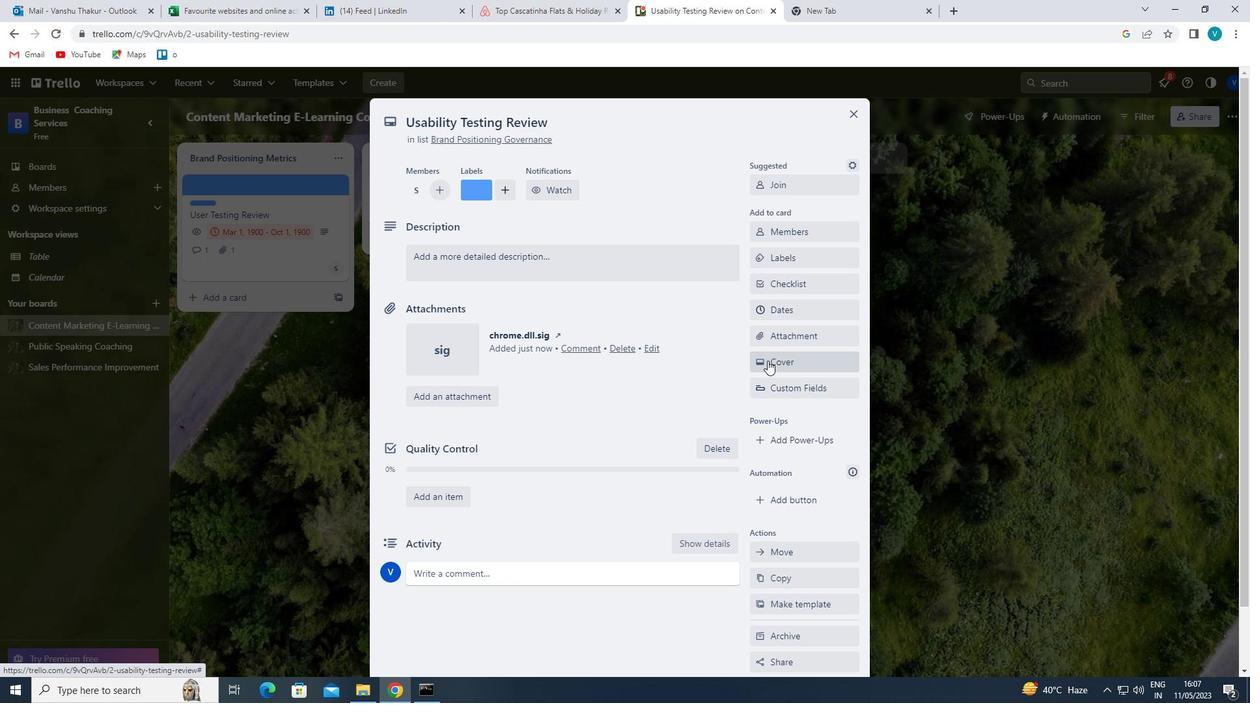 
Action: Mouse moved to (785, 441)
Screenshot: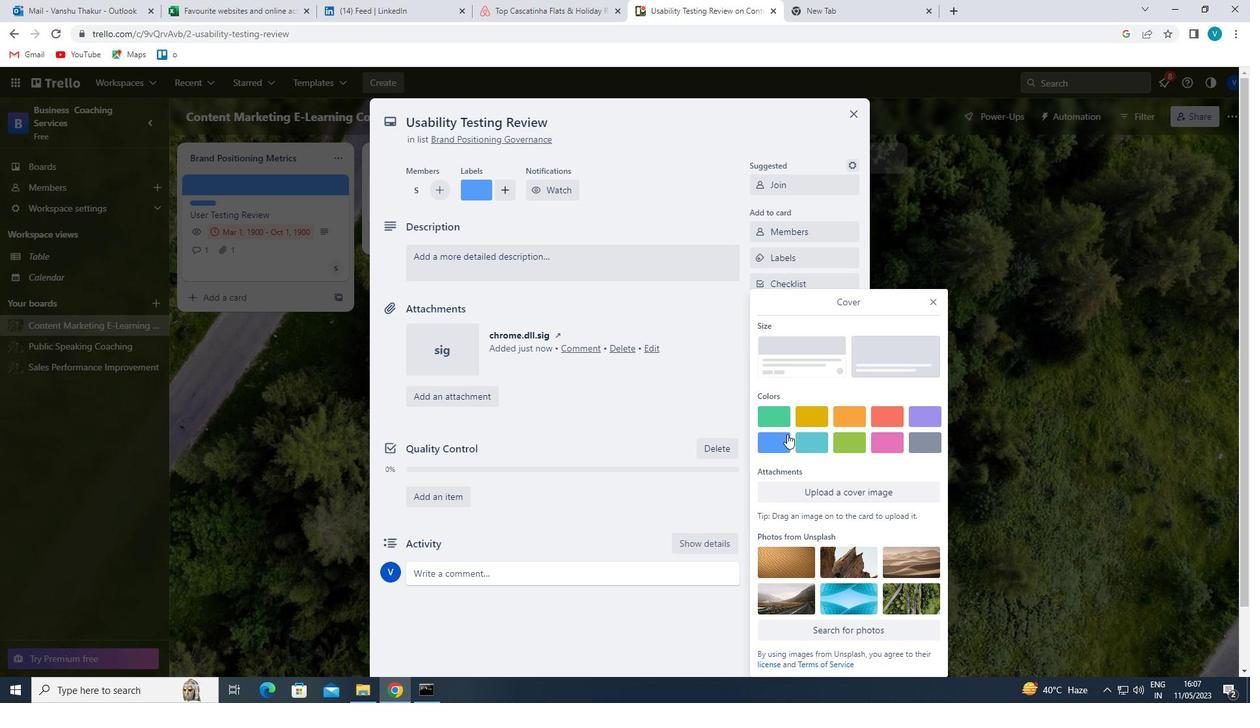 
Action: Mouse pressed left at (785, 441)
Screenshot: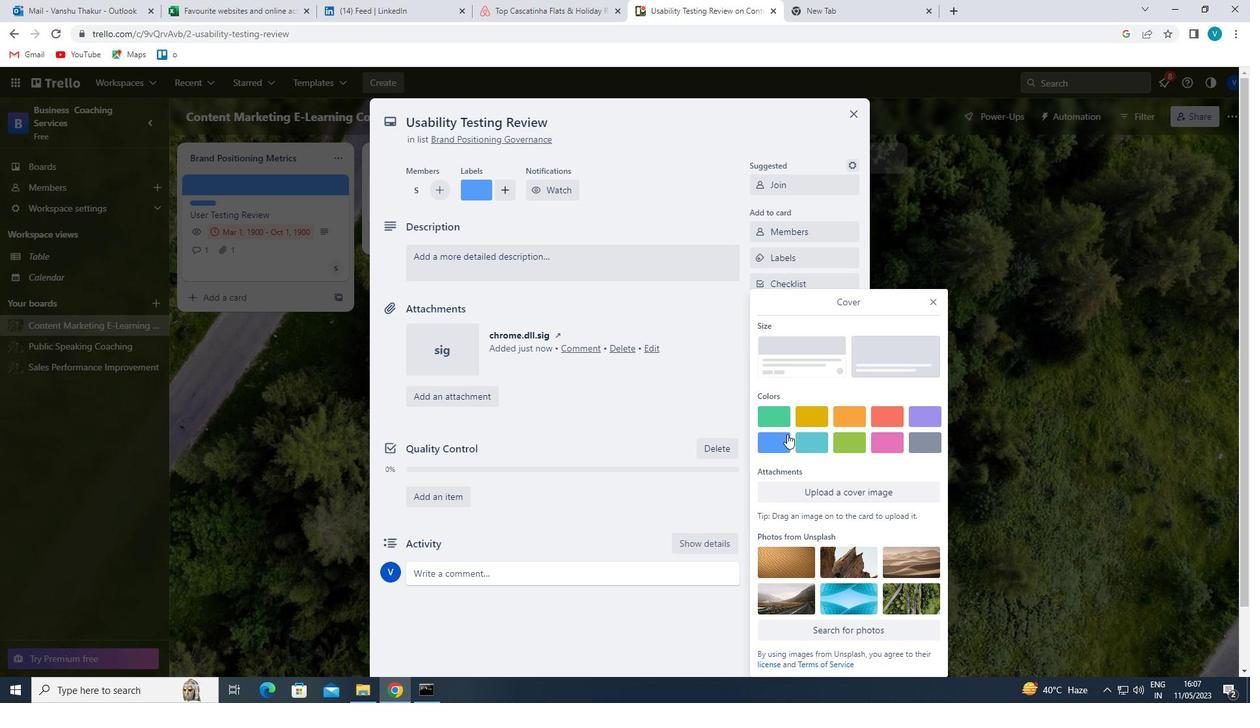 
Action: Mouse moved to (932, 274)
Screenshot: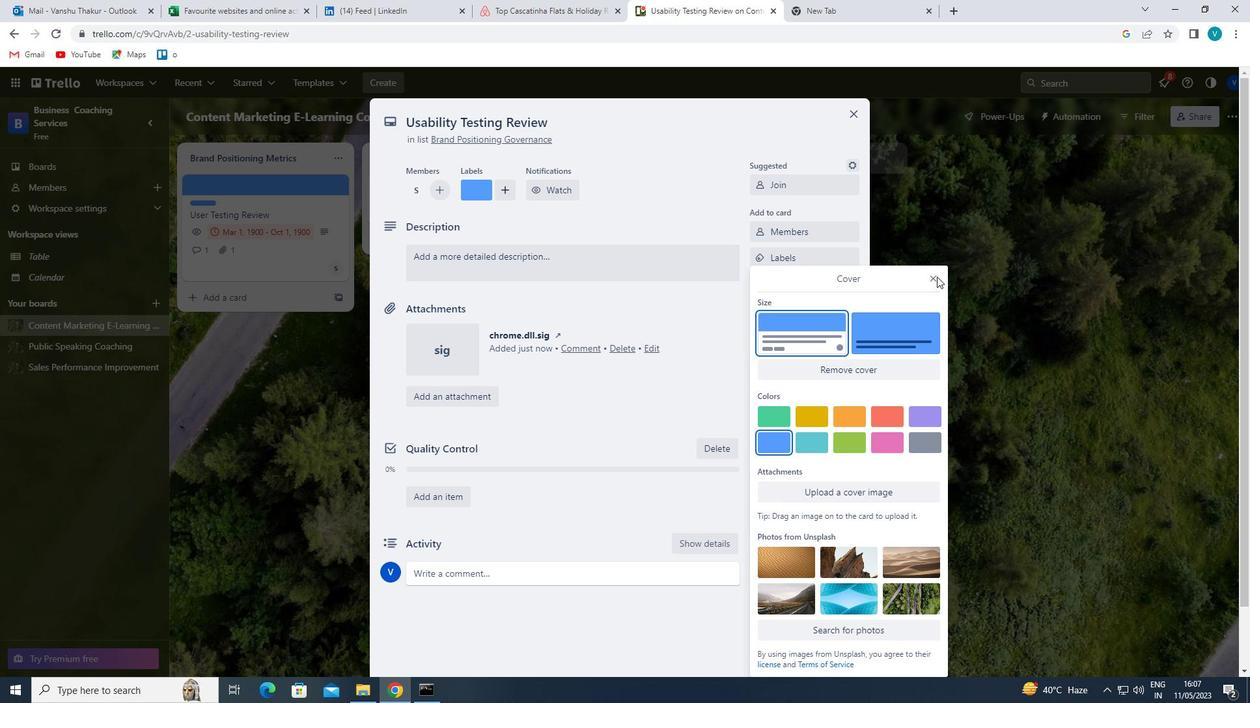 
Action: Mouse pressed left at (932, 274)
Screenshot: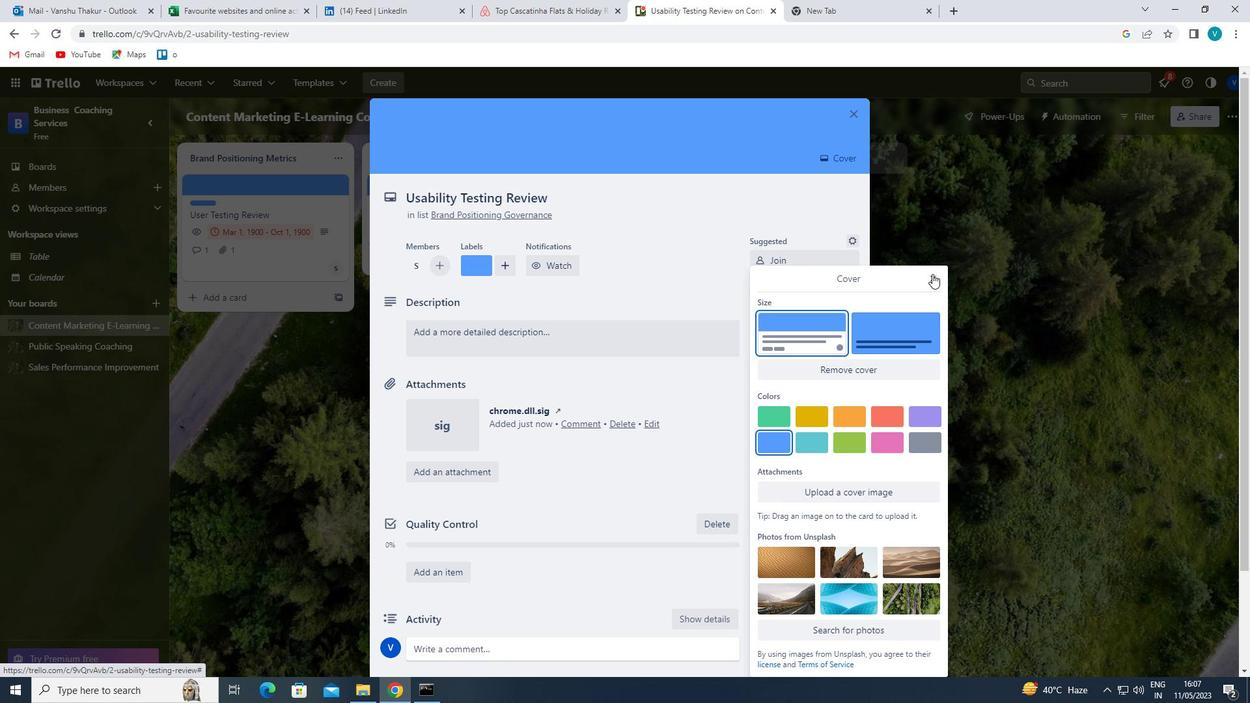 
Action: Mouse moved to (633, 324)
Screenshot: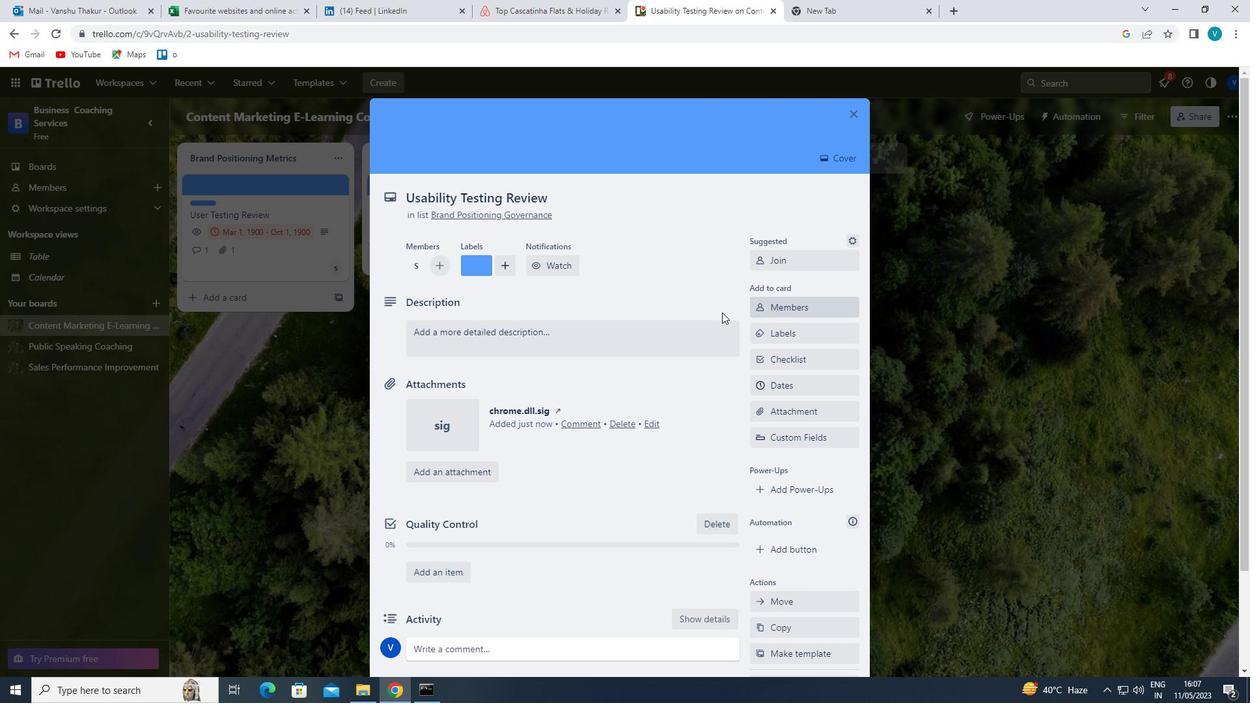 
Action: Mouse pressed left at (633, 324)
Screenshot: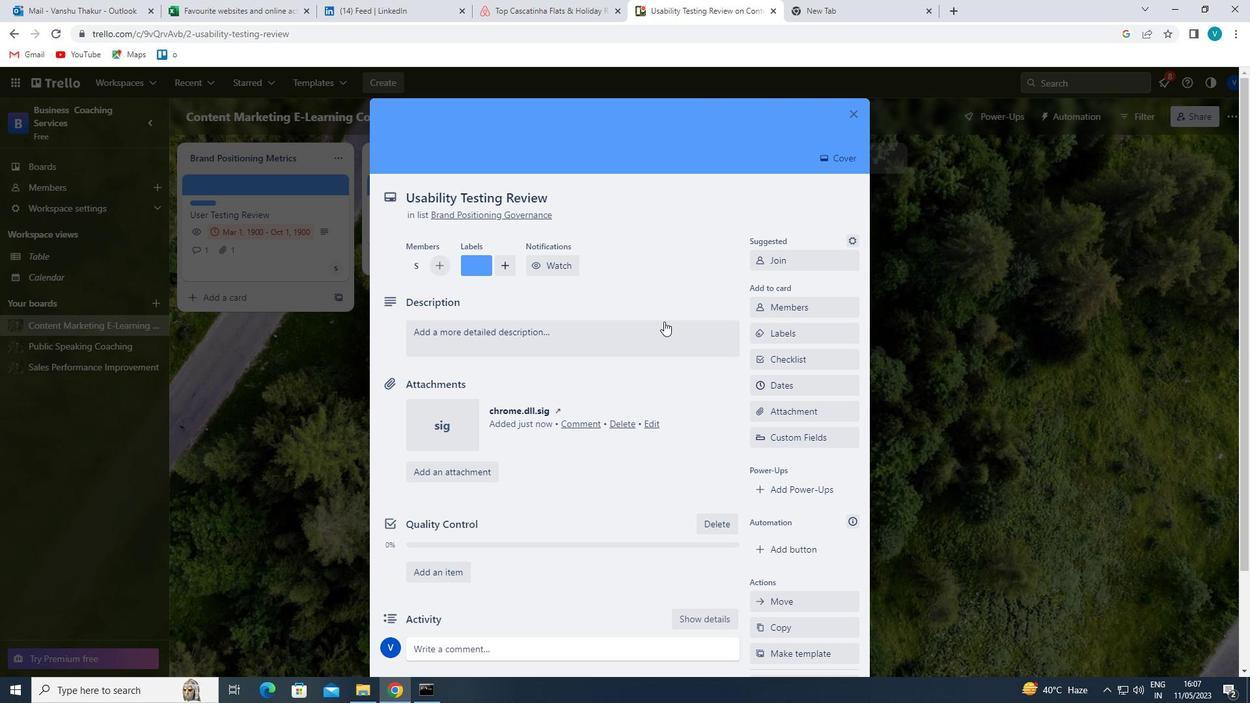 
Action: Key pressed '<Key.shift>CRAETE<Key.space><Key.backspace><Key.backspace><Key.backspace><Key.backspace><Key.backspace>EATE<Key.space>AND<Key.space>SEND<Key.space>OUT<Key.space>EMPLOYEE<Key.space>SATISFACTION<Key.space>SURVEY<Key.space>ON<Key.space>COMPUTER<Key.space>POLICIES'<Key.backspace><Key.space>AND<Key.space>PROCEDURES'
Screenshot: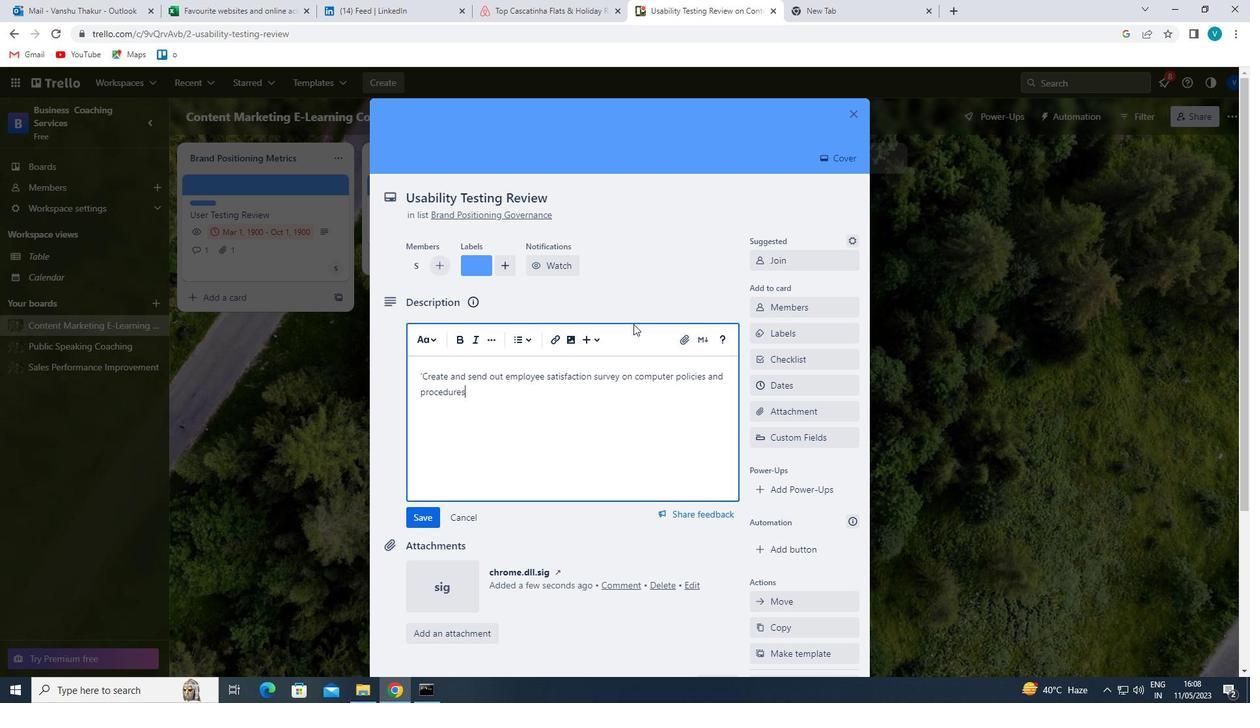 
Action: Mouse moved to (423, 516)
Screenshot: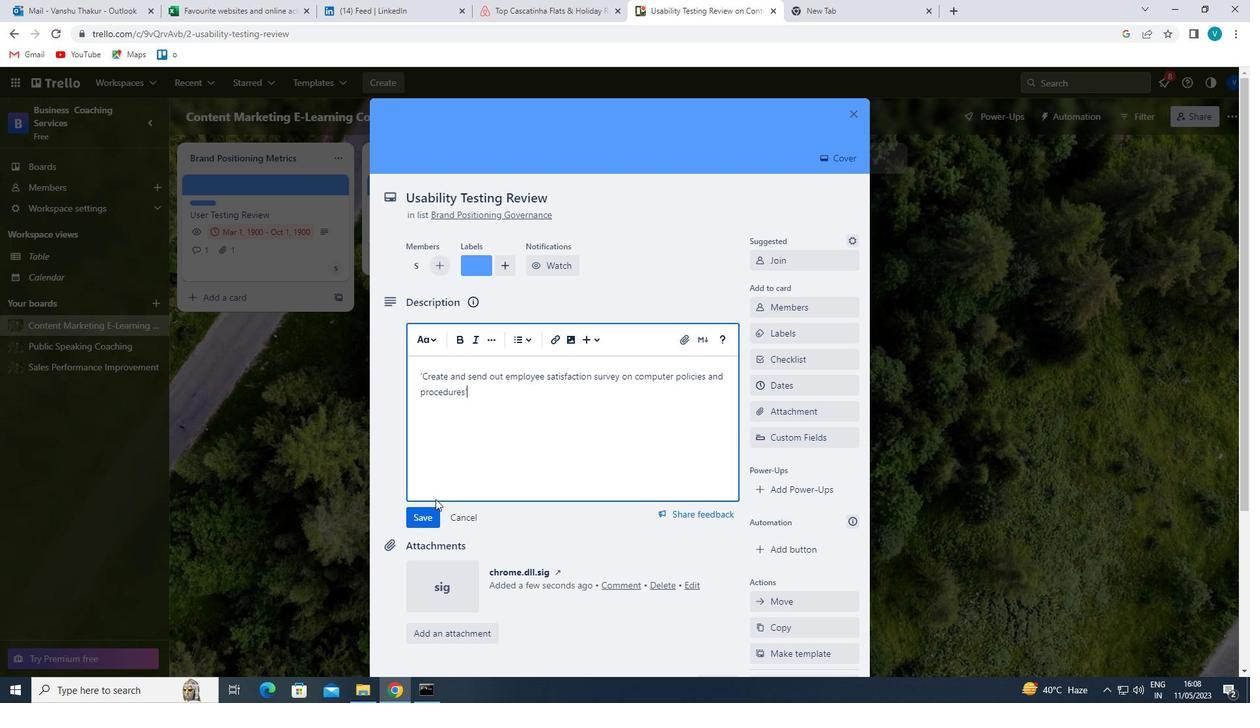 
Action: Mouse pressed left at (423, 516)
Screenshot: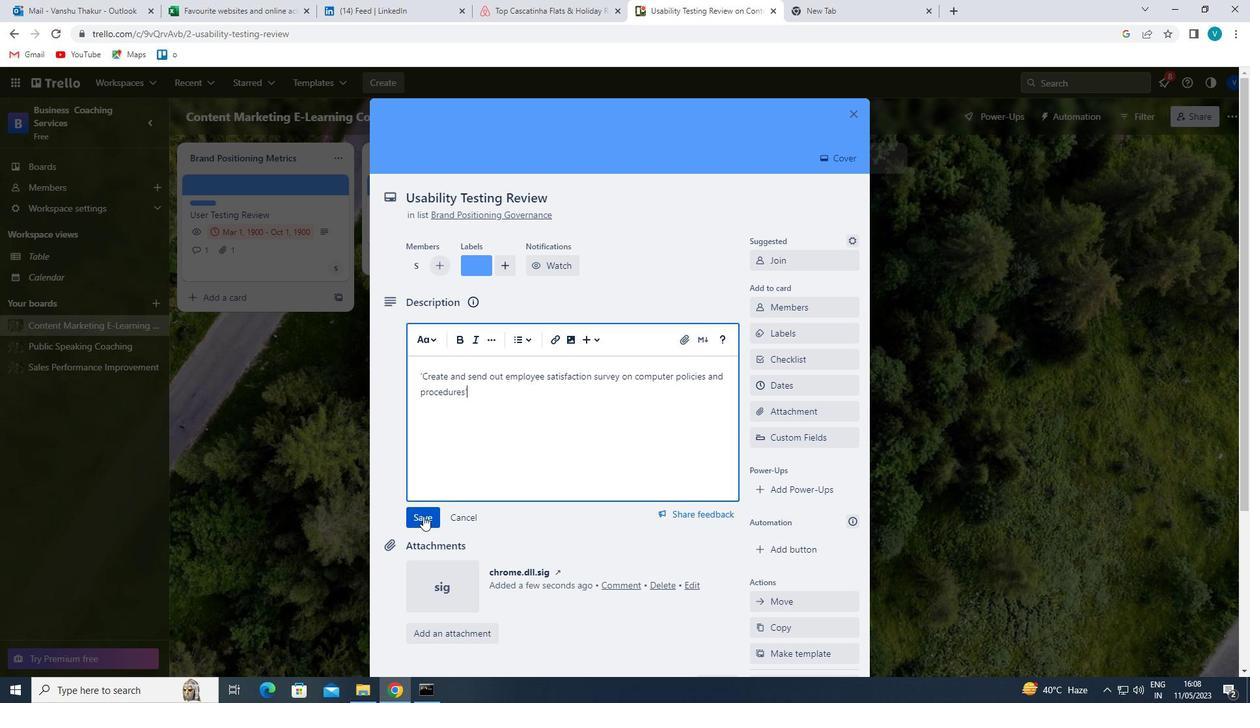 
Action: Mouse moved to (424, 517)
Screenshot: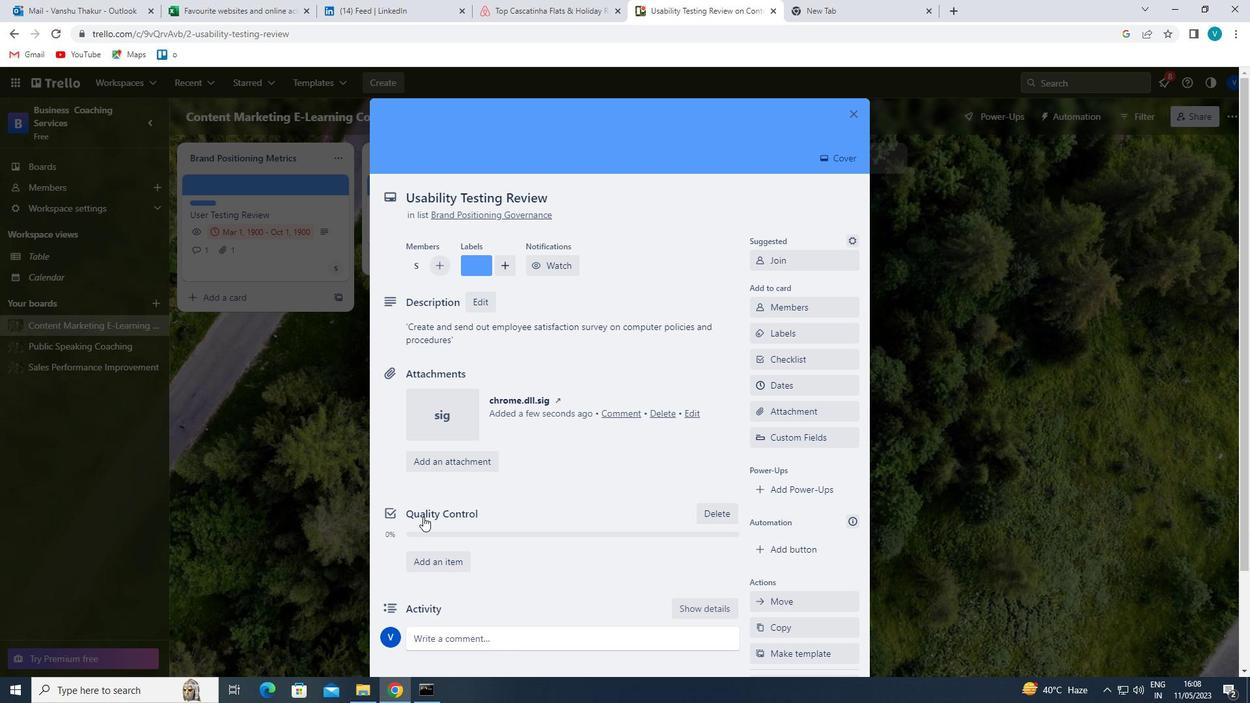 
Action: Mouse scrolled (424, 516) with delta (0, 0)
Screenshot: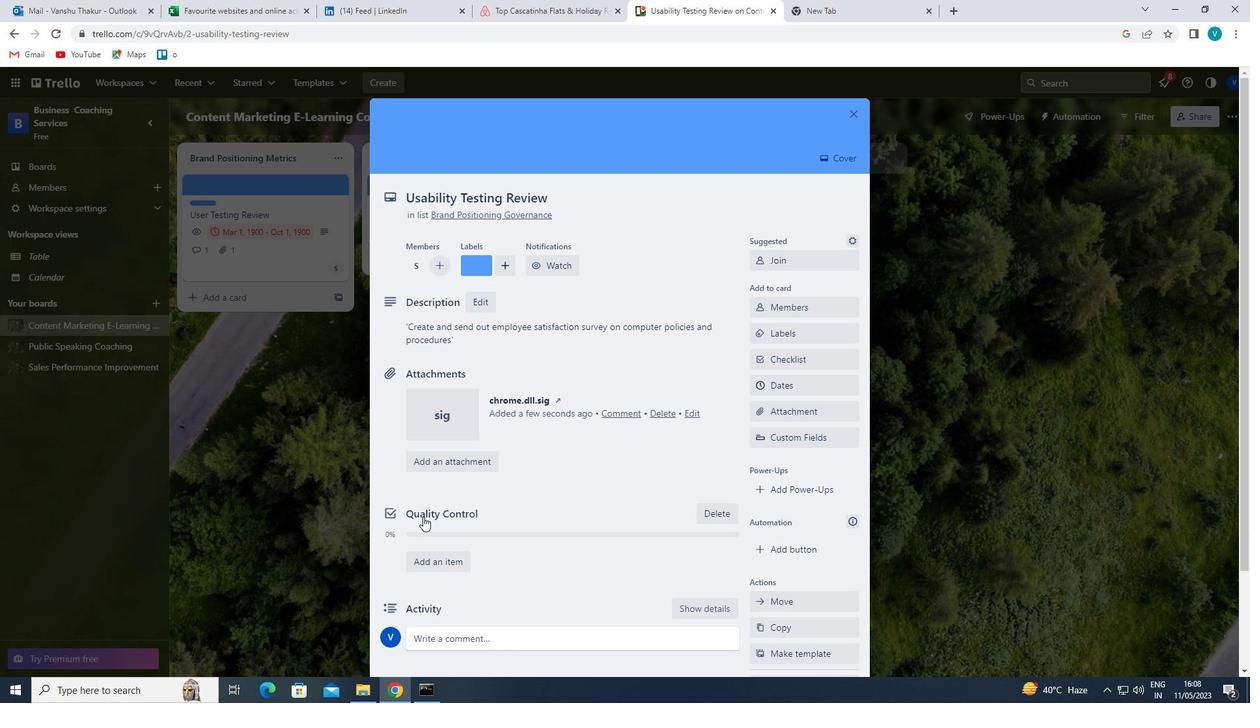 
Action: Mouse moved to (426, 516)
Screenshot: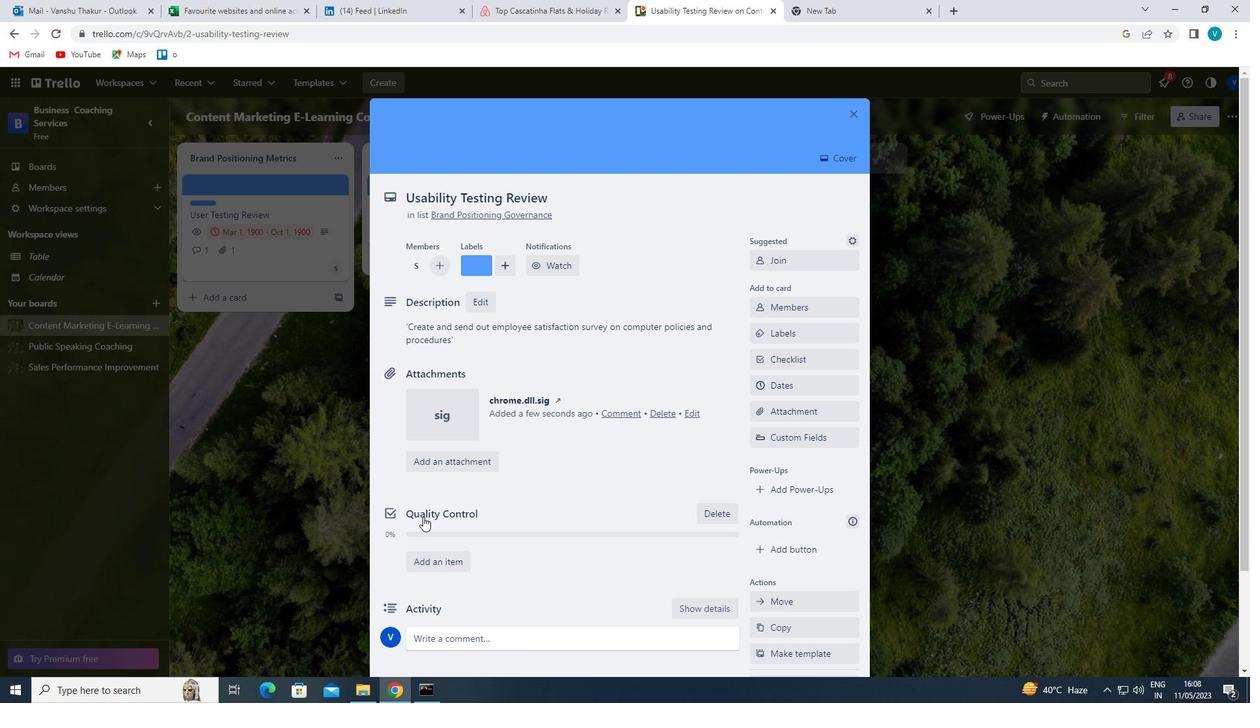 
Action: Mouse scrolled (426, 515) with delta (0, 0)
Screenshot: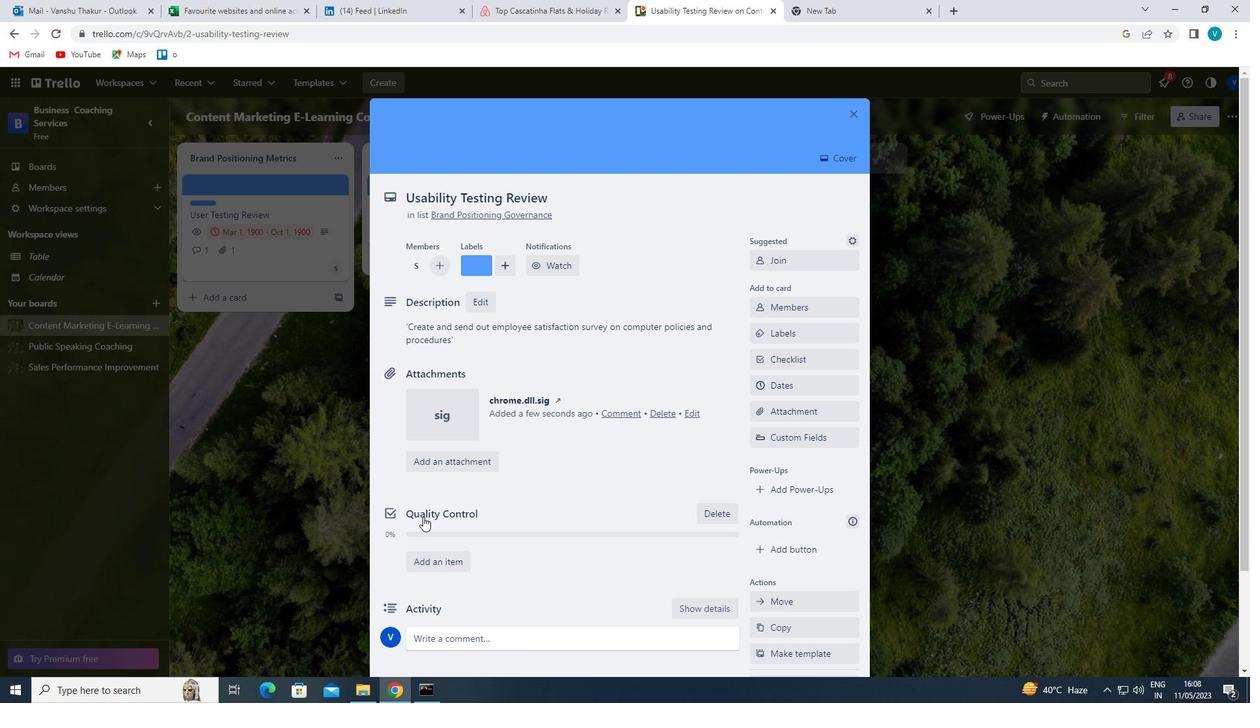 
Action: Mouse moved to (433, 523)
Screenshot: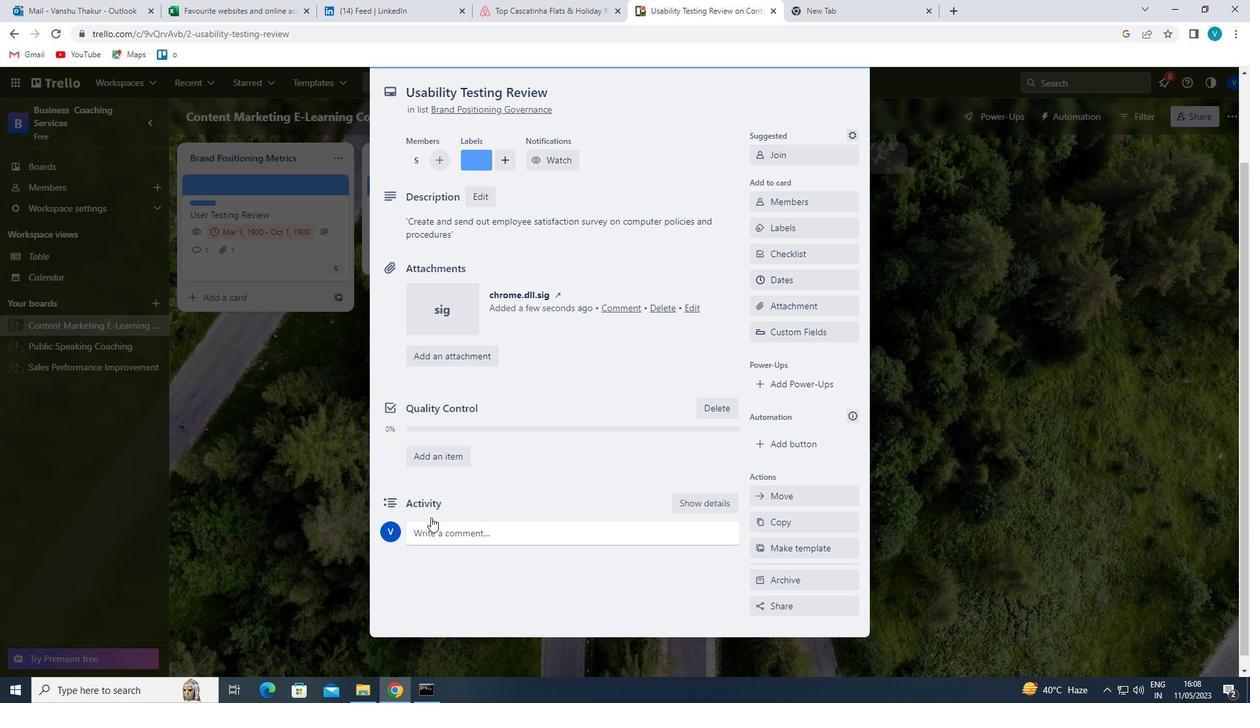 
Action: Mouse pressed left at (433, 523)
Screenshot: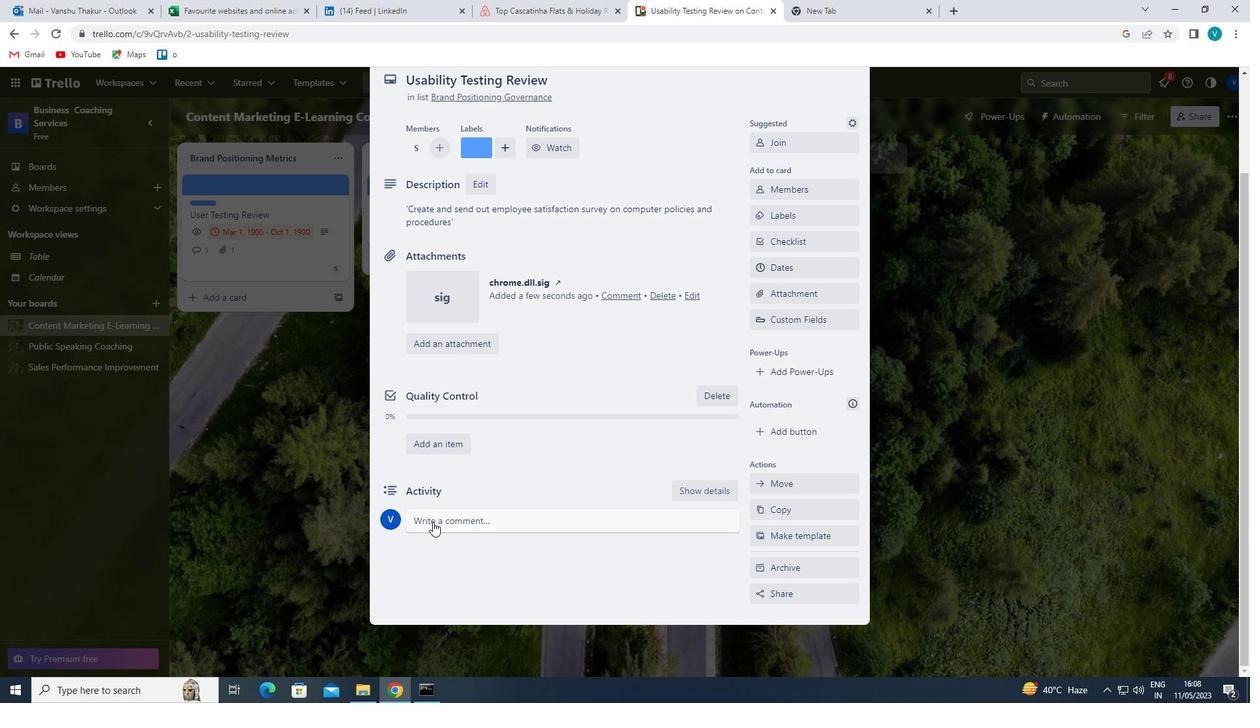 
Action: Mouse moved to (467, 527)
Screenshot: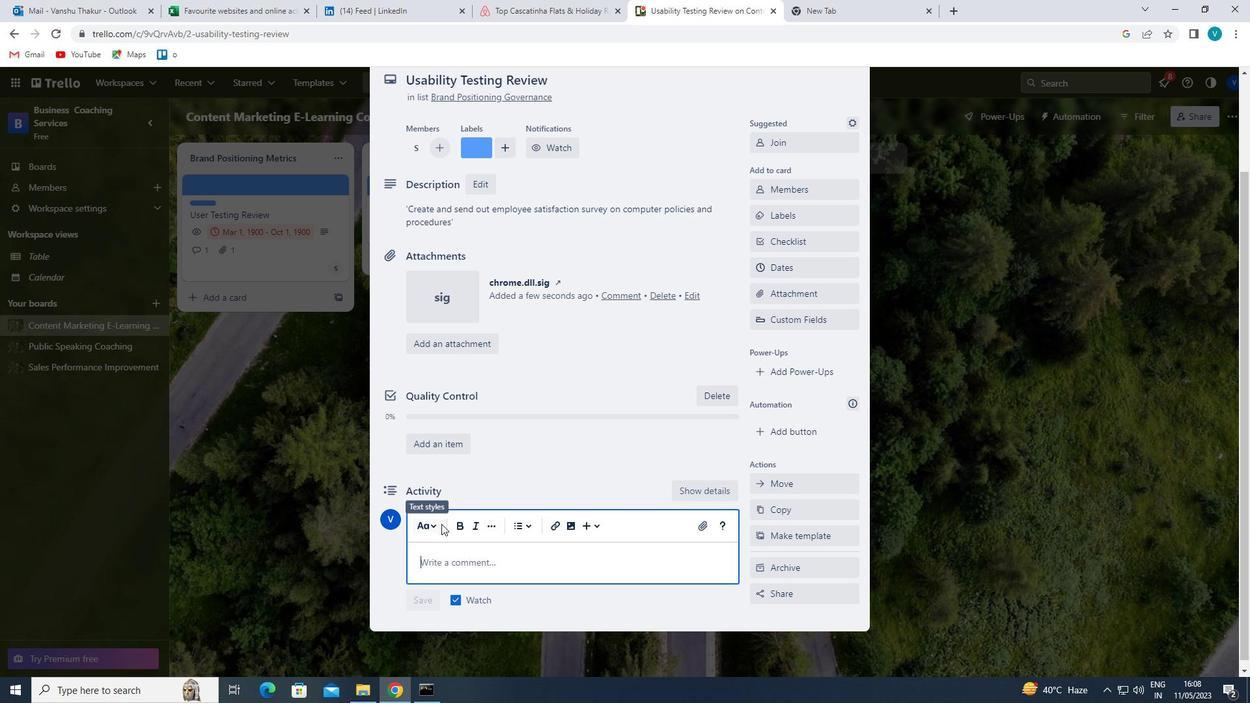 
Action: Key pressed '<Key.shift>GIVEN<Key.space>THE<Key.space>POTENTIAL<Key.space>IMPACT<Key.space>OF<Key.space>THI<Key.space>S<Key.backspace><Key.backspace>S<Key.space>TASK<Key.space>ON<Key.space>OUR<Key.space>COMPANY<Key.space>CULTURE<Key.space>AND<Key.space>VALUES,<Key.space>LET<Key.space>US<Key.space>ENSURE<Key.space>THAT<Key.space>WE<Key.space>APPRAOCH<Key.space><Key.backspace><Key.backspace><Key.backspace><Key.backspace><Key.backspace>OACH<Key.space>IT<Key.space>WITH<Key.space>A<Key.space>SENSE<Key.space>OF<Key.space>INCLUSIVU<Key.backspace>ITY<Key.space>AND<Key.space>DIVERSITY.'<Key.space>
Screenshot: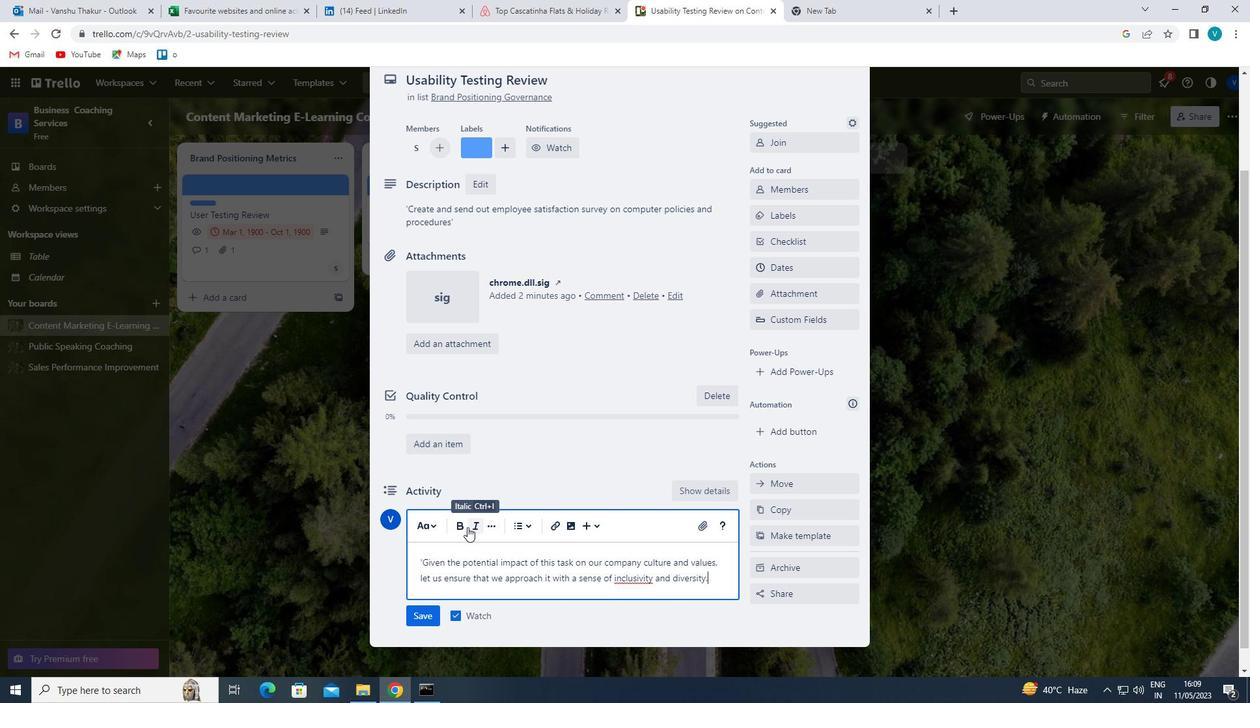 
Action: Mouse moved to (428, 609)
Screenshot: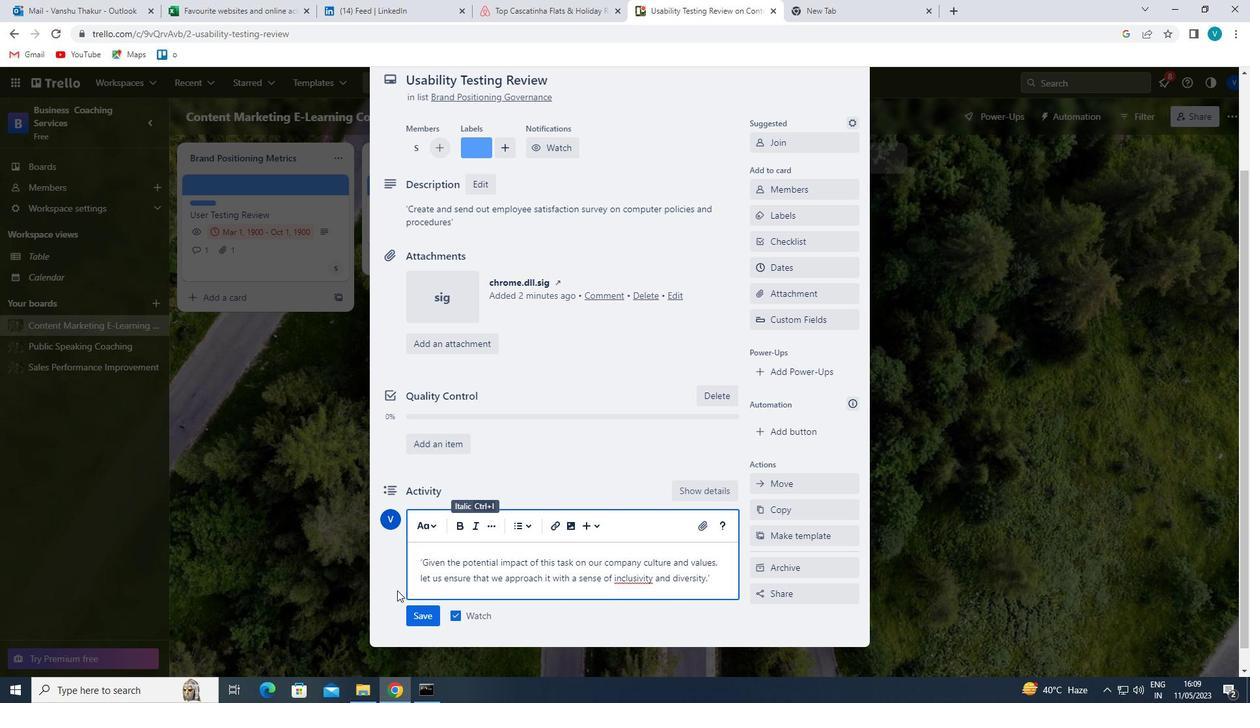 
Action: Mouse pressed left at (428, 609)
Screenshot: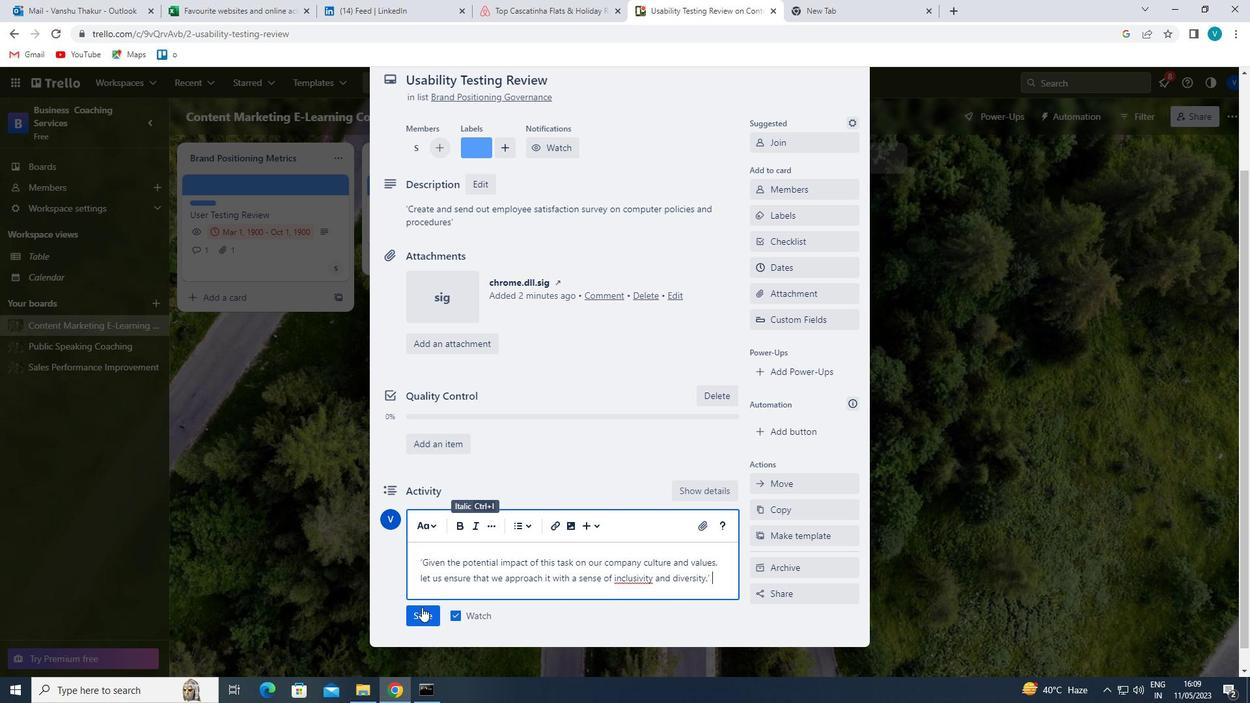 
Action: Mouse moved to (803, 262)
Screenshot: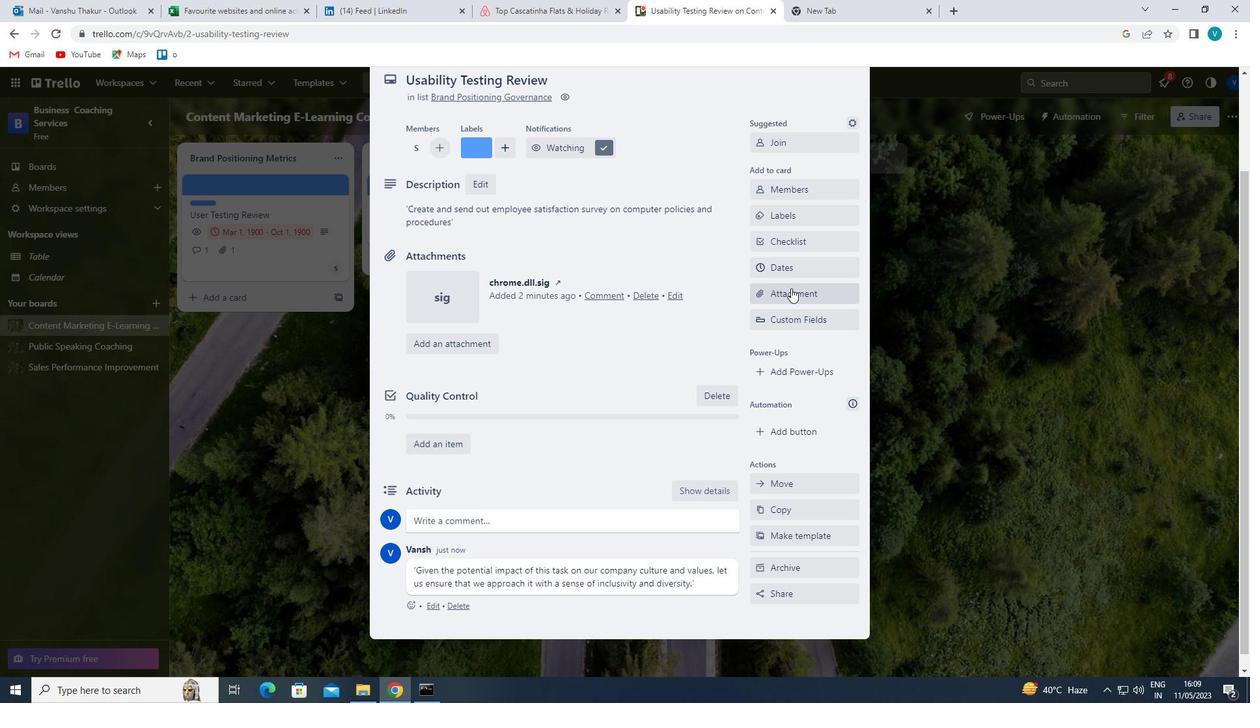 
Action: Mouse pressed left at (803, 262)
Screenshot: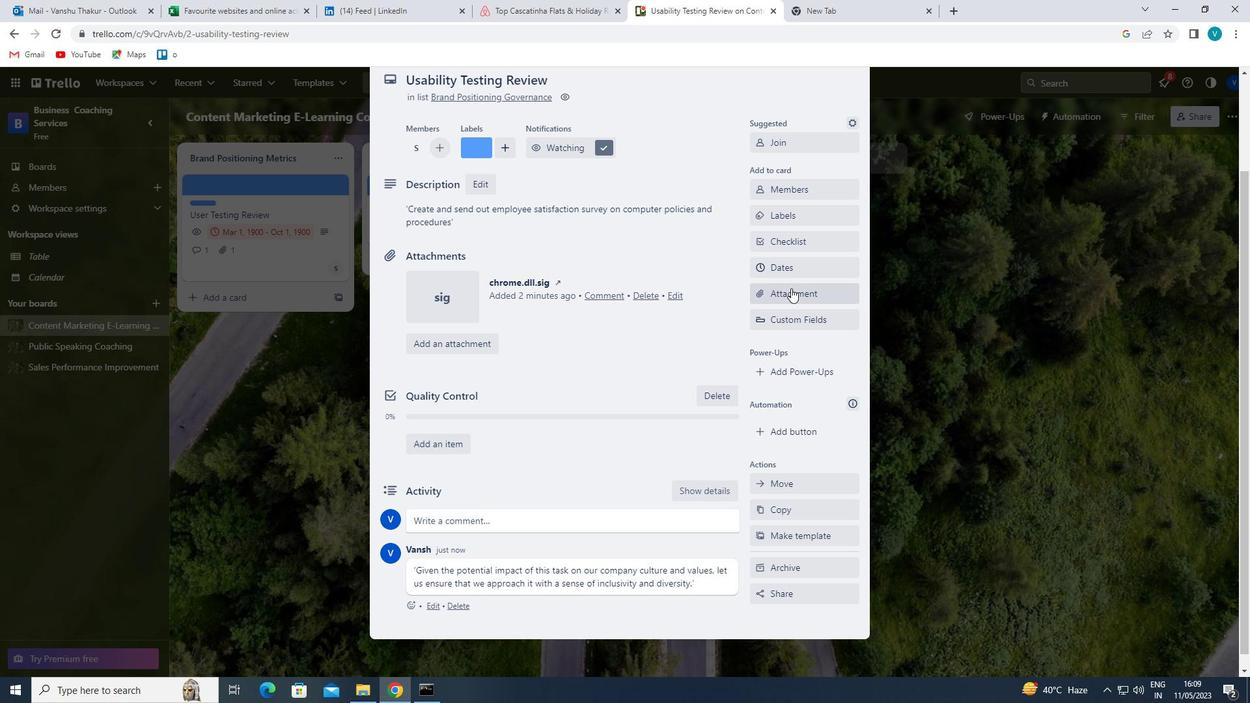
Action: Mouse moved to (760, 355)
Screenshot: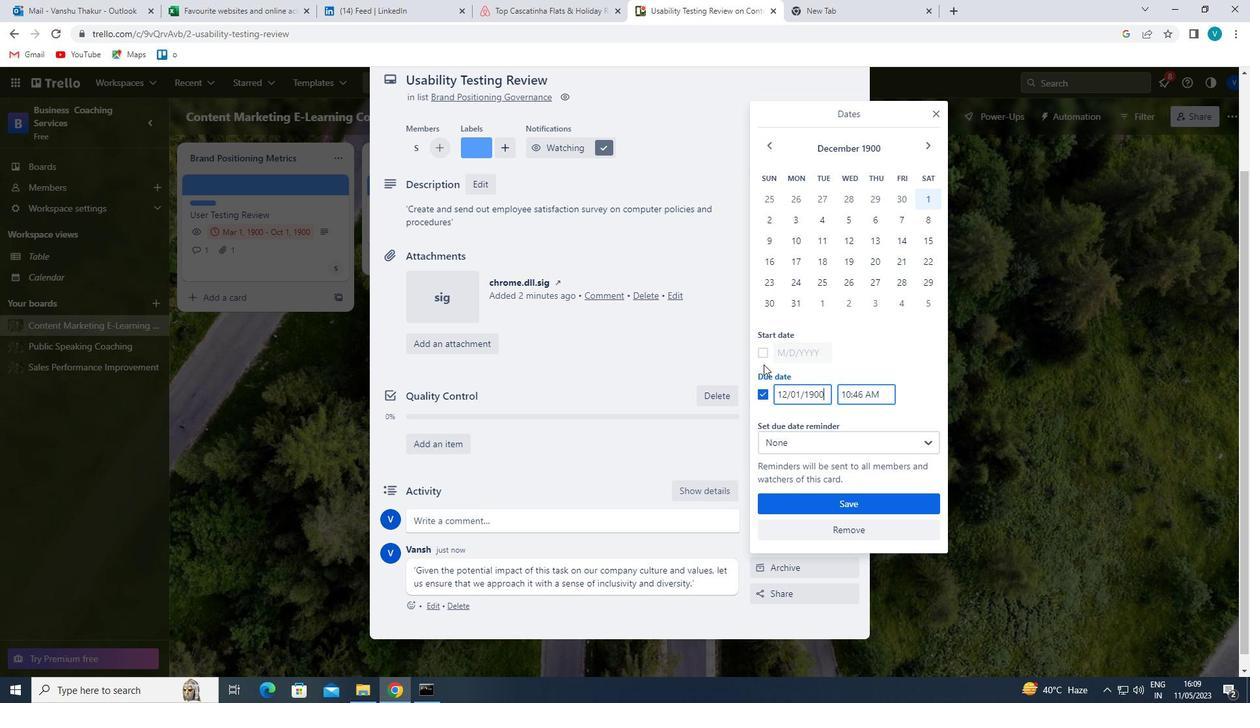 
Action: Mouse pressed left at (760, 355)
Screenshot: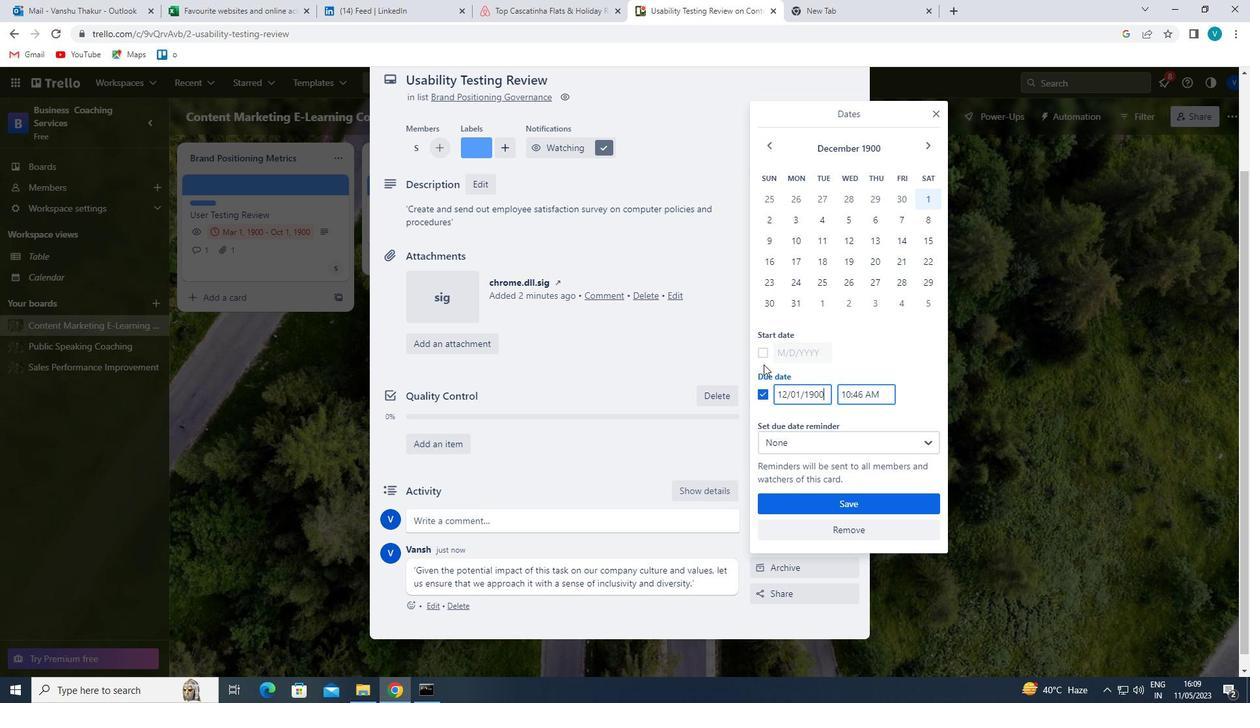 
Action: Mouse moved to (782, 351)
Screenshot: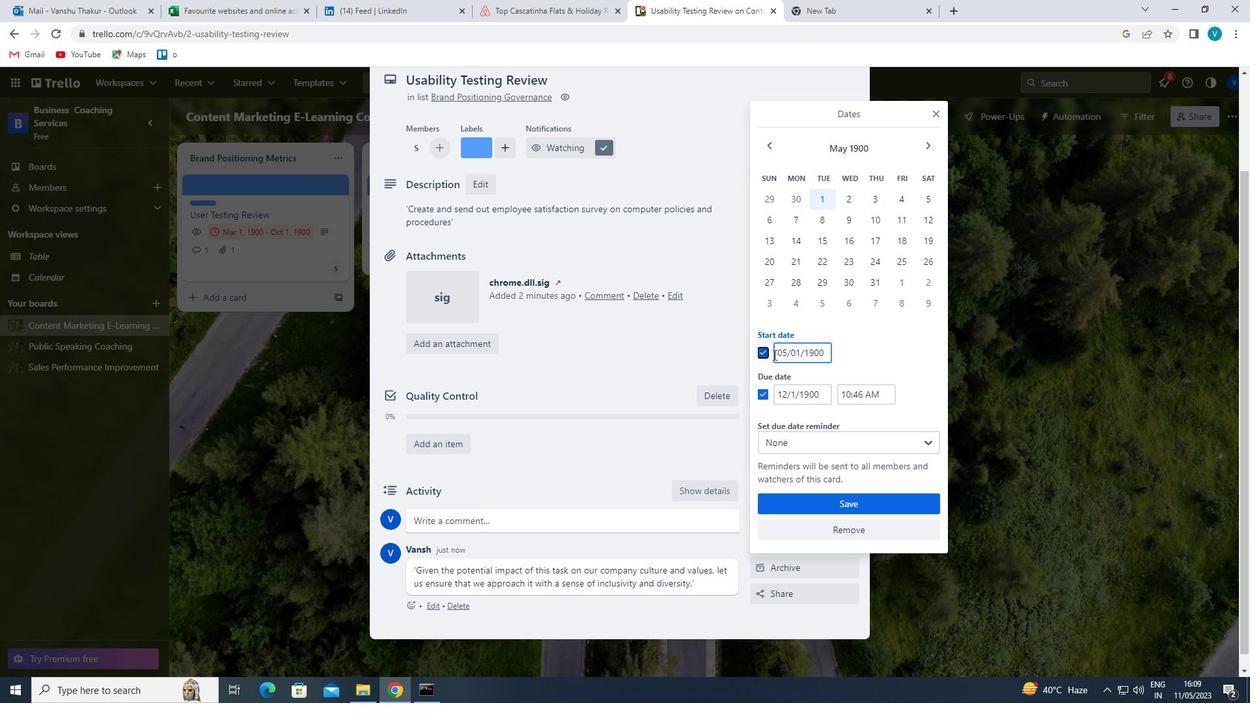 
Action: Mouse pressed left at (782, 351)
Screenshot: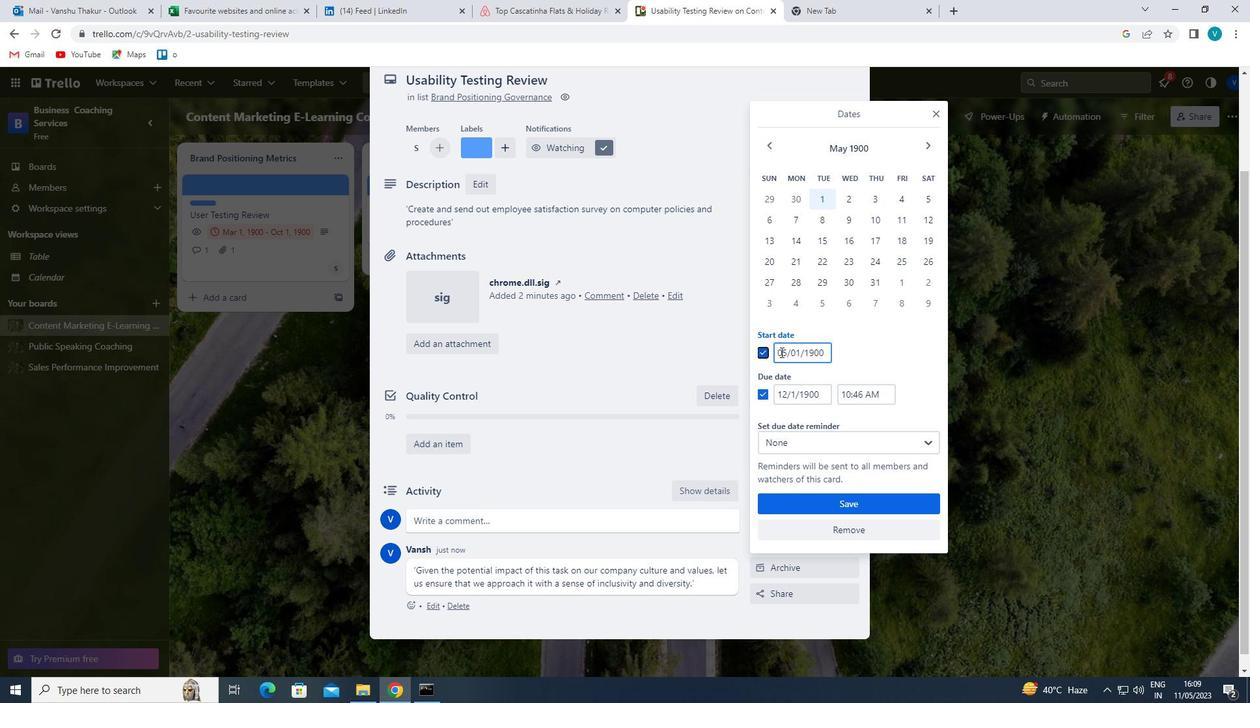
Action: Mouse pressed left at (782, 351)
Screenshot: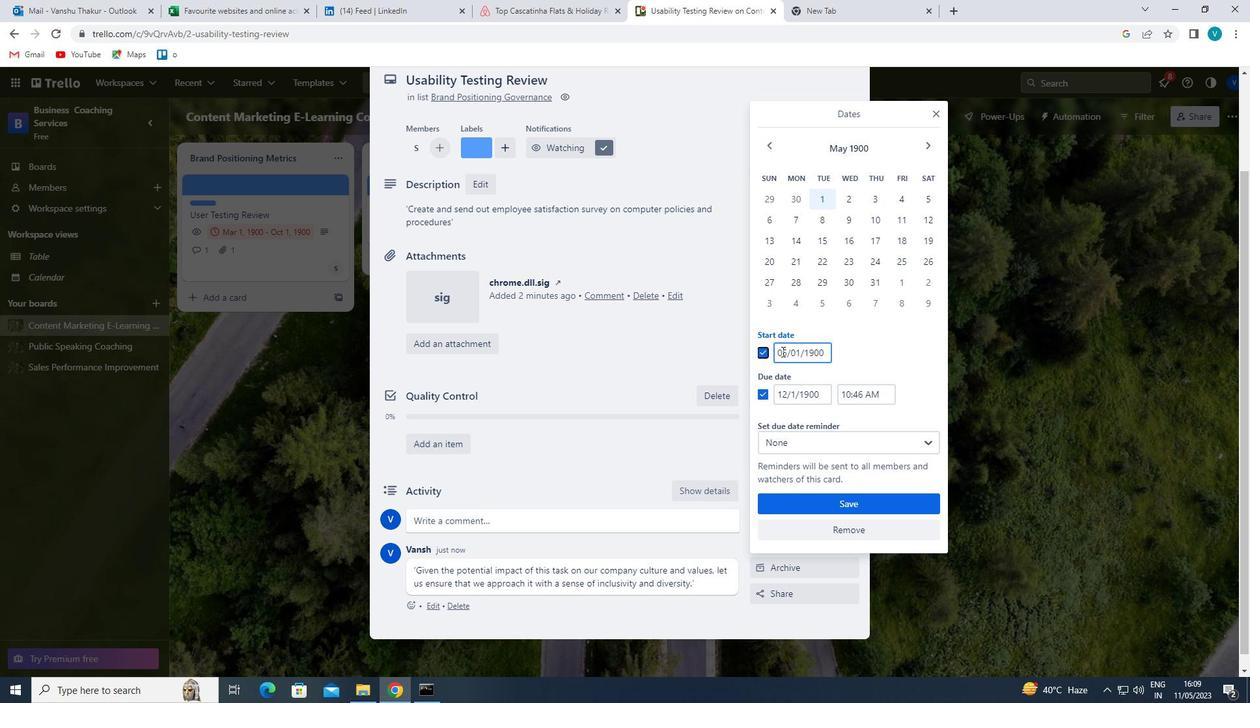 
Action: Mouse moved to (780, 351)
Screenshot: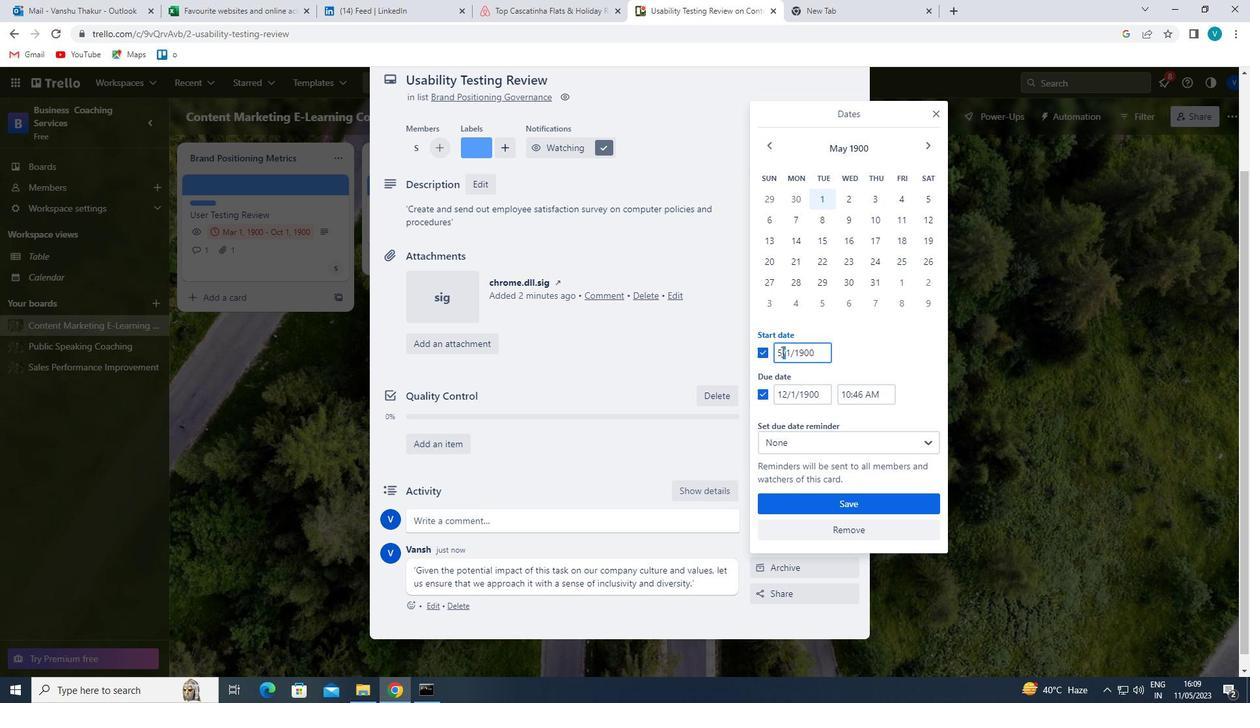 
Action: Mouse pressed left at (780, 351)
Screenshot: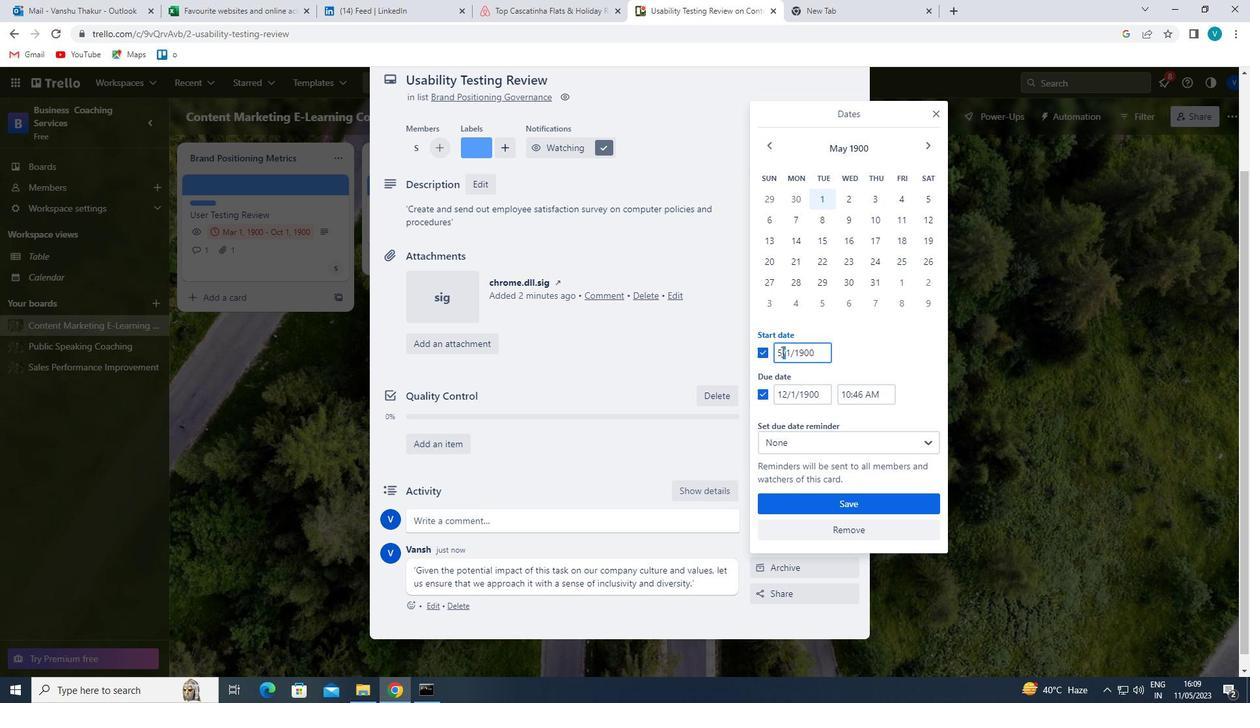 
Action: Mouse pressed left at (780, 351)
Screenshot: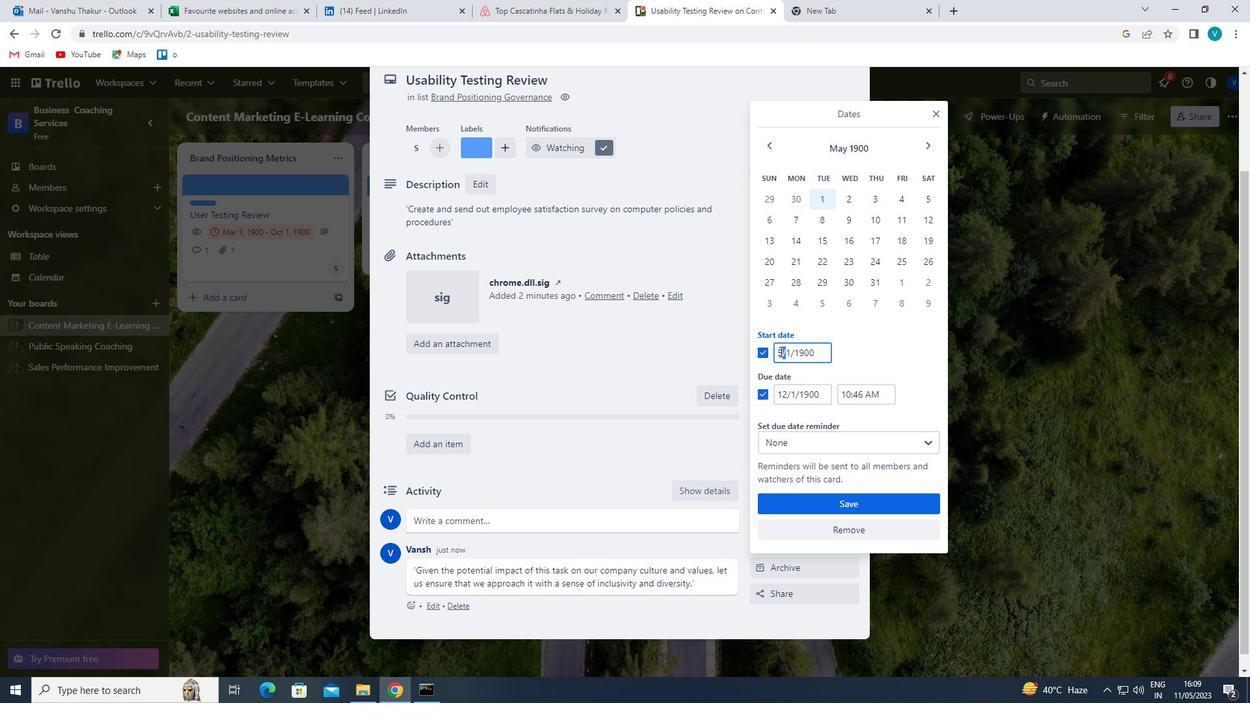 
Action: Mouse moved to (777, 351)
Screenshot: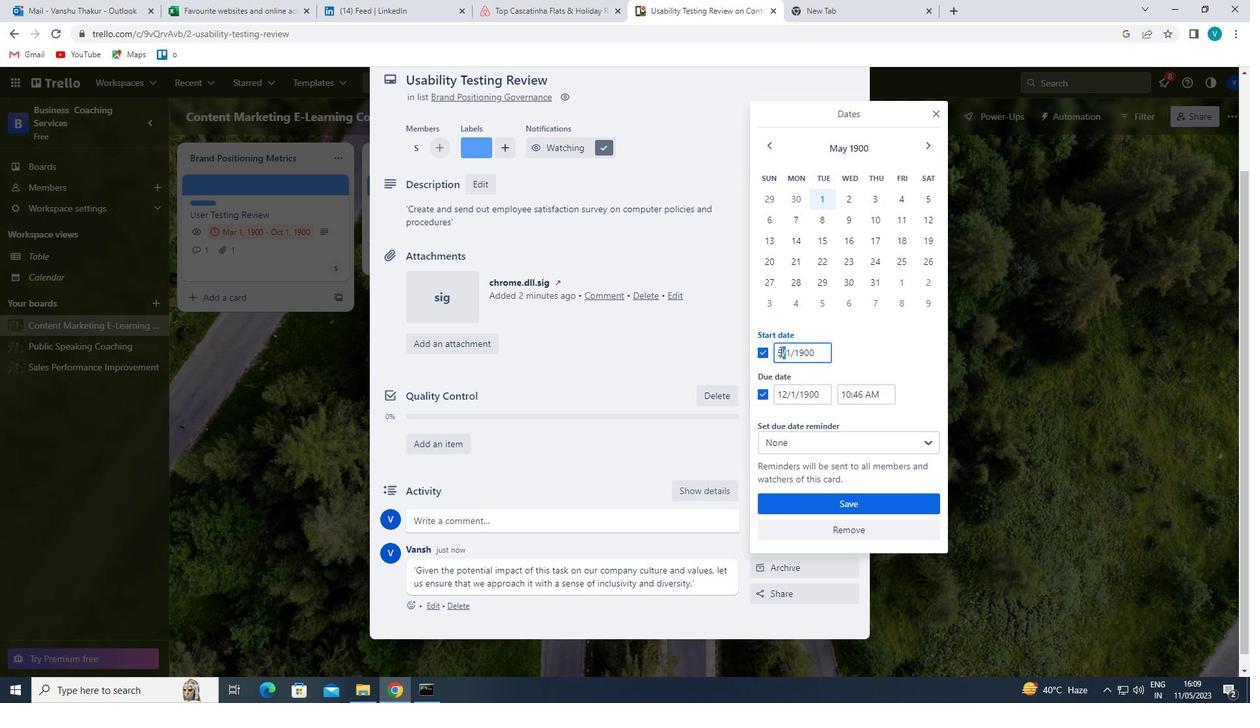
Action: Mouse pressed left at (777, 351)
Screenshot: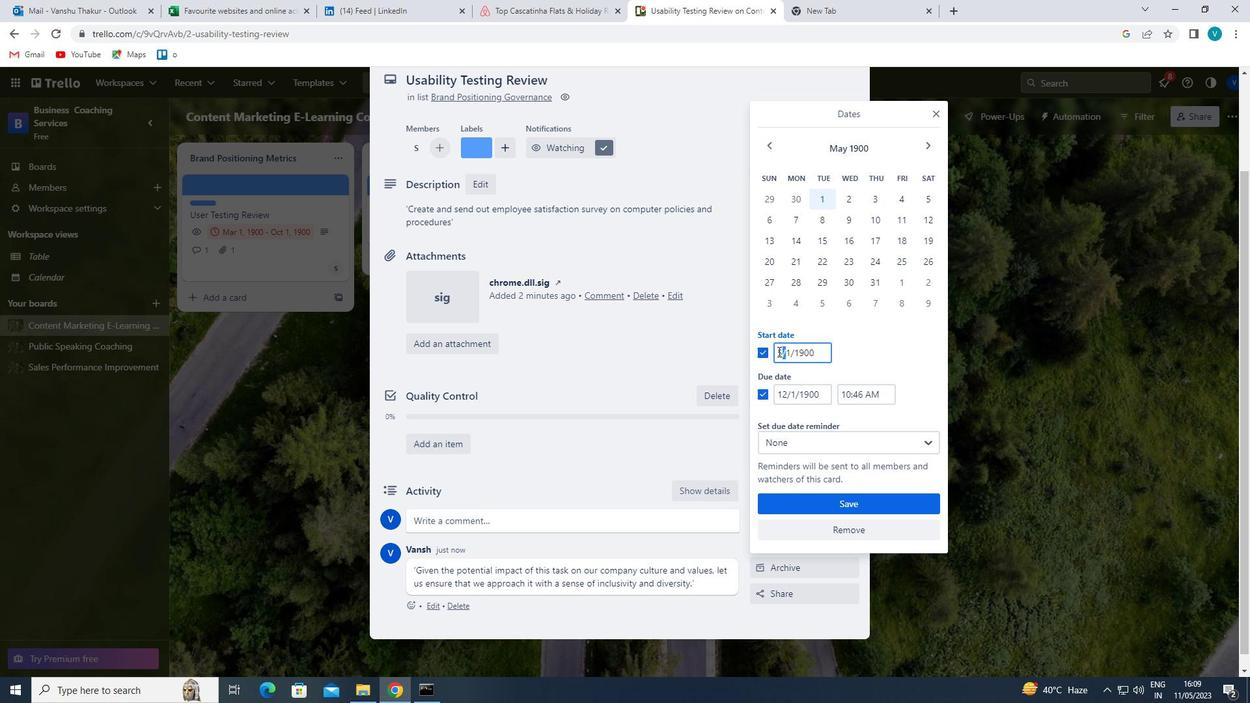 
Action: Mouse pressed left at (777, 351)
Screenshot: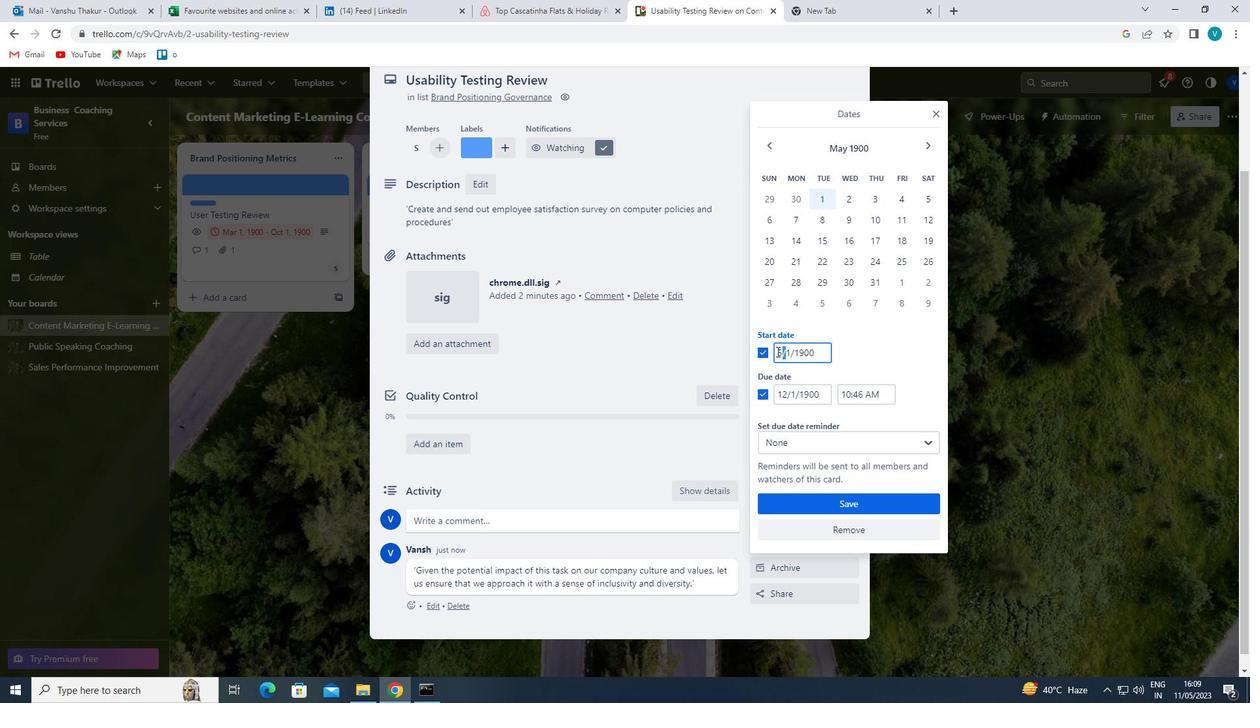 
Action: Key pressed 6
Screenshot: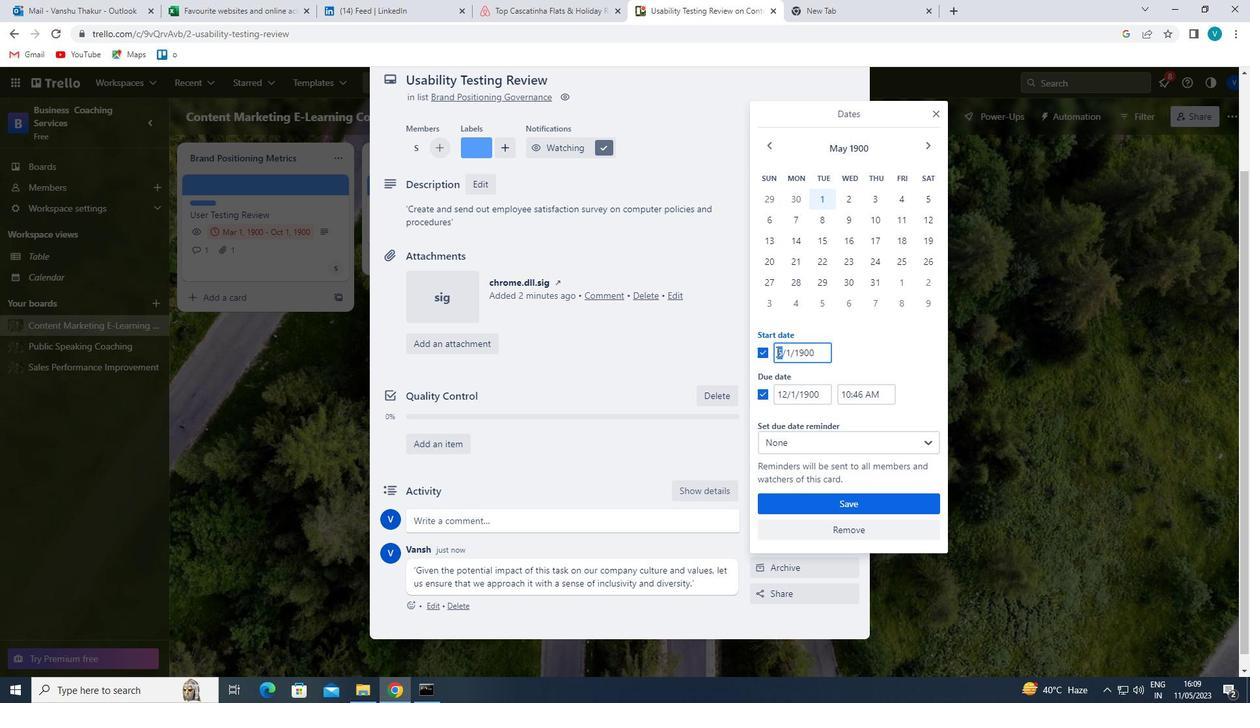 
Action: Mouse moved to (782, 390)
Screenshot: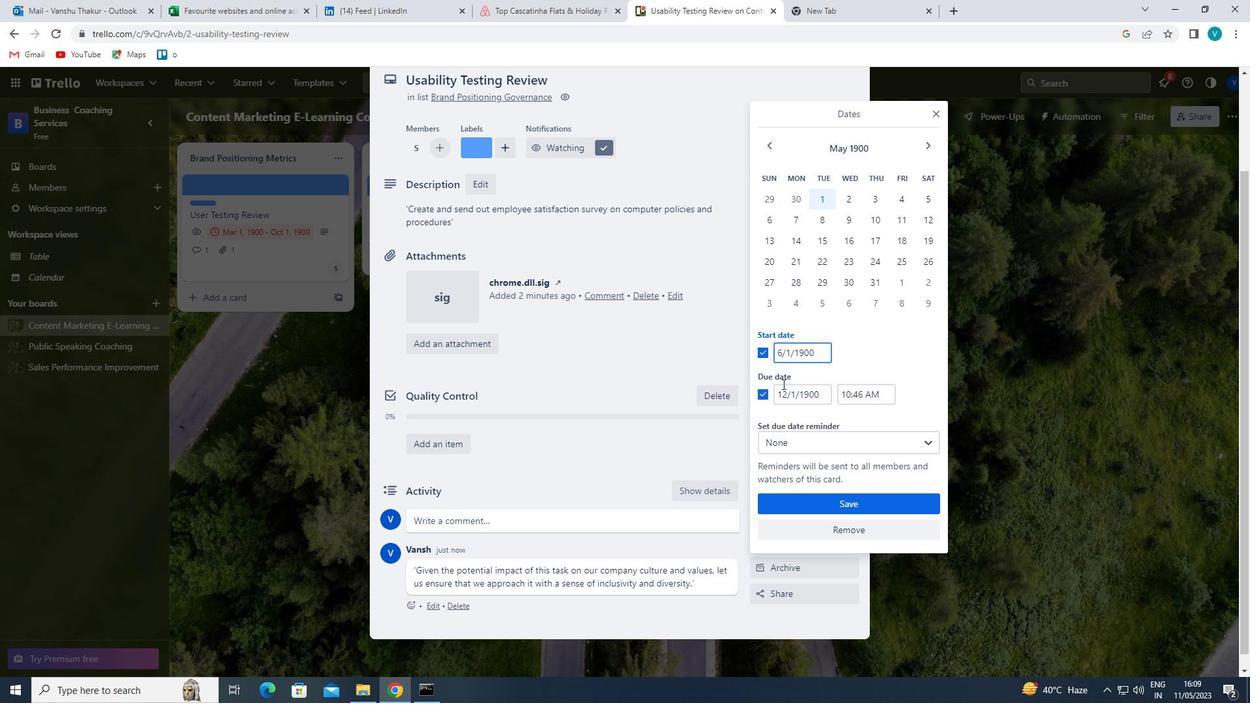 
Action: Mouse pressed left at (782, 390)
Screenshot: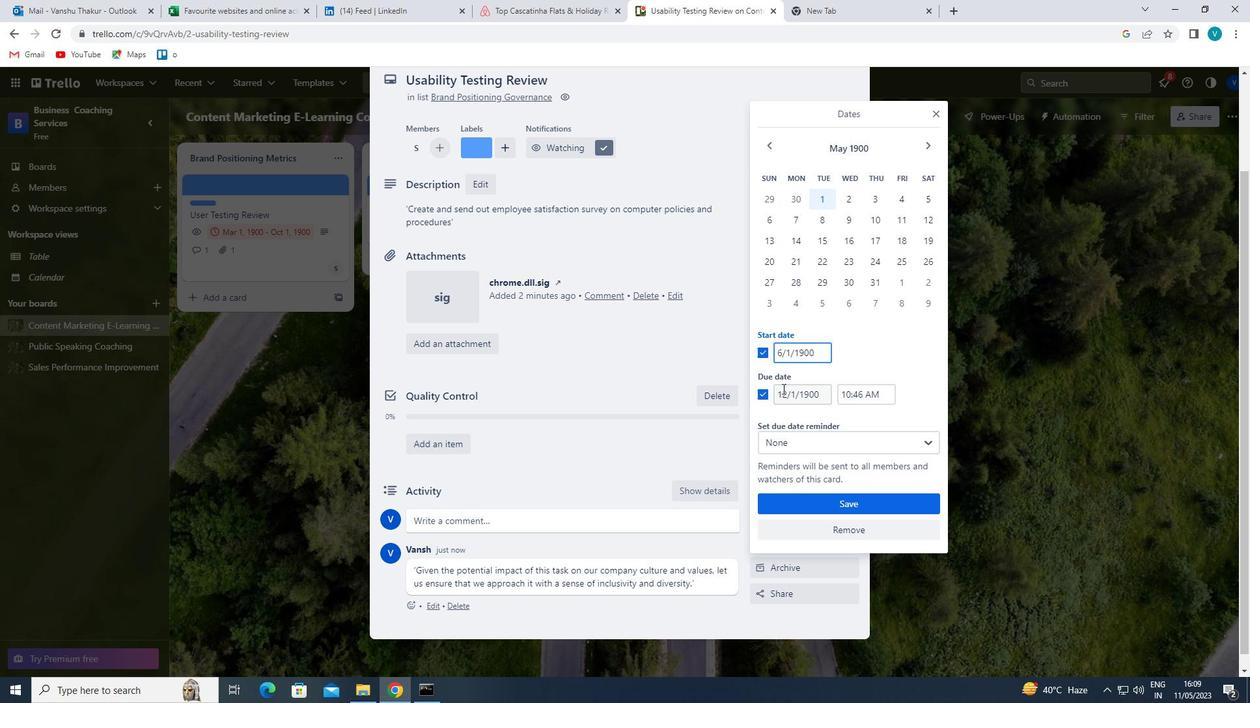 
Action: Mouse pressed left at (782, 390)
Screenshot: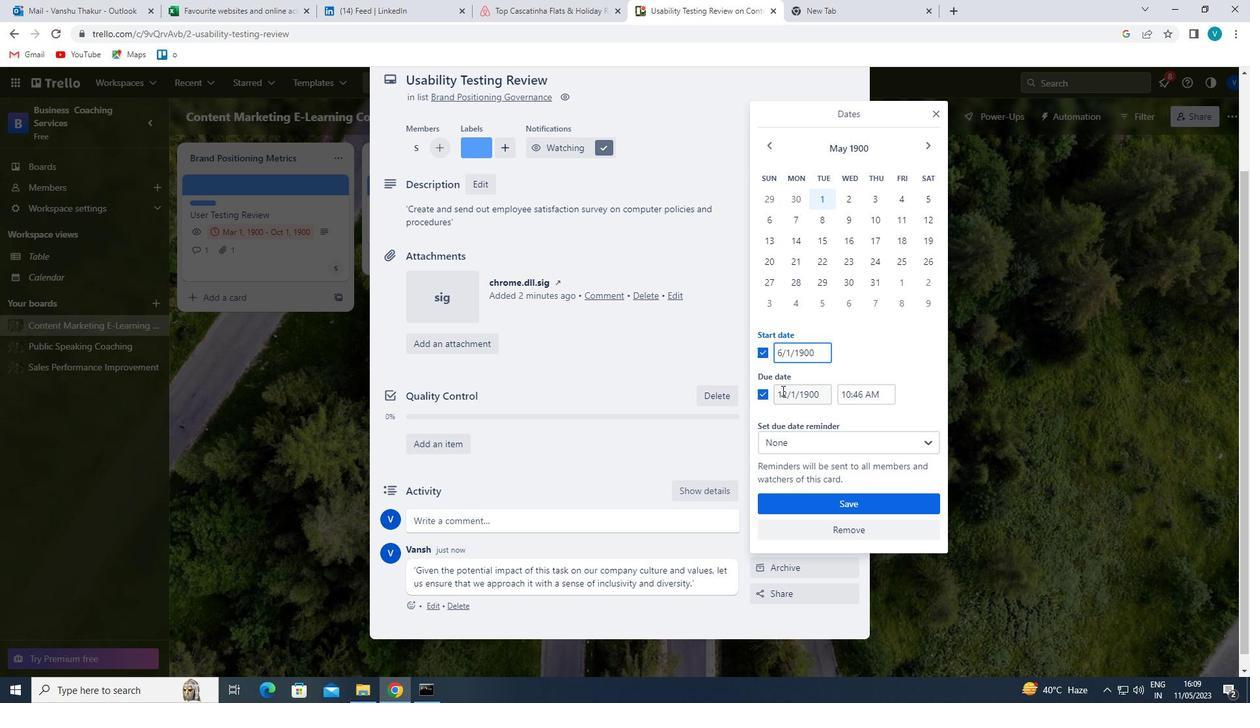 
Action: Key pressed 13
Screenshot: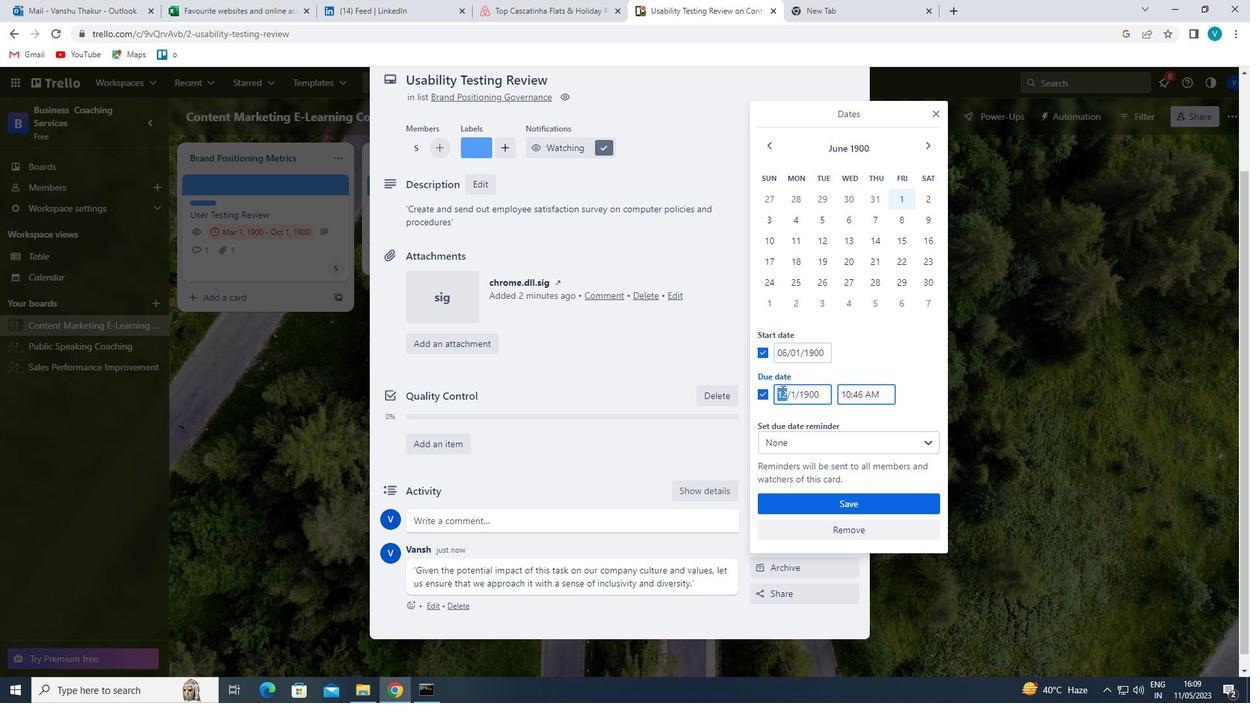 
Action: Mouse moved to (811, 495)
Screenshot: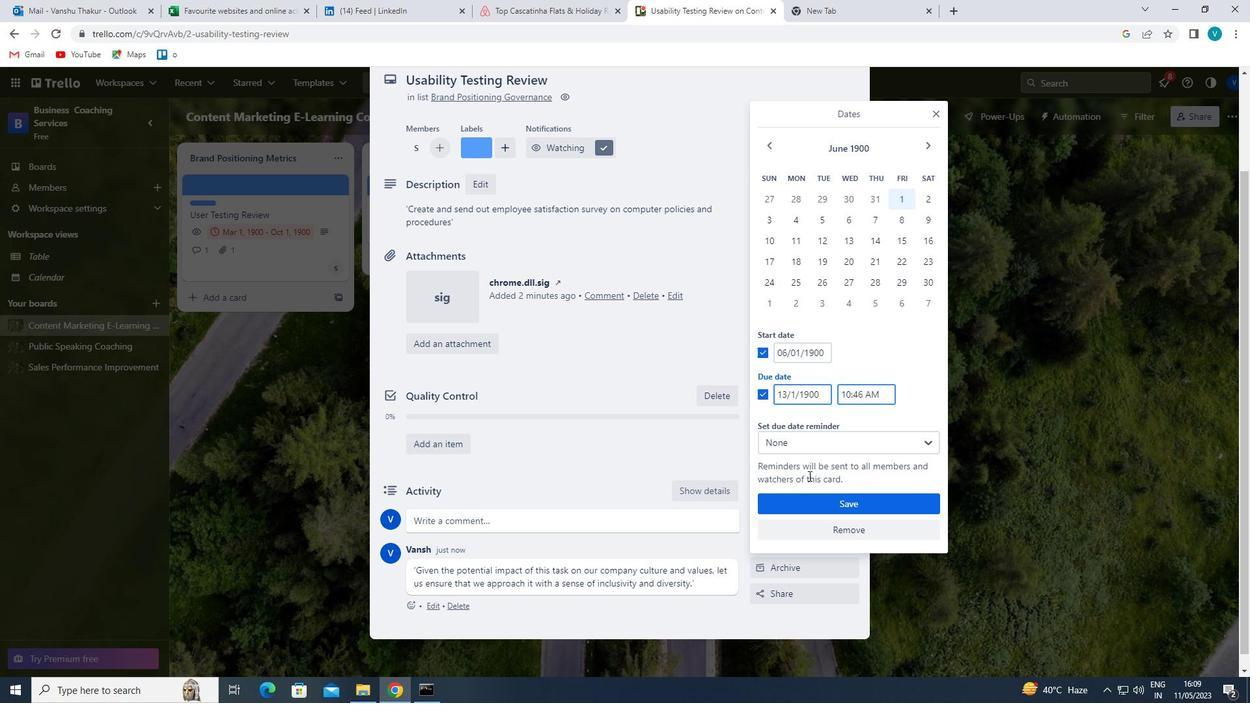 
Action: Mouse pressed left at (811, 495)
Screenshot: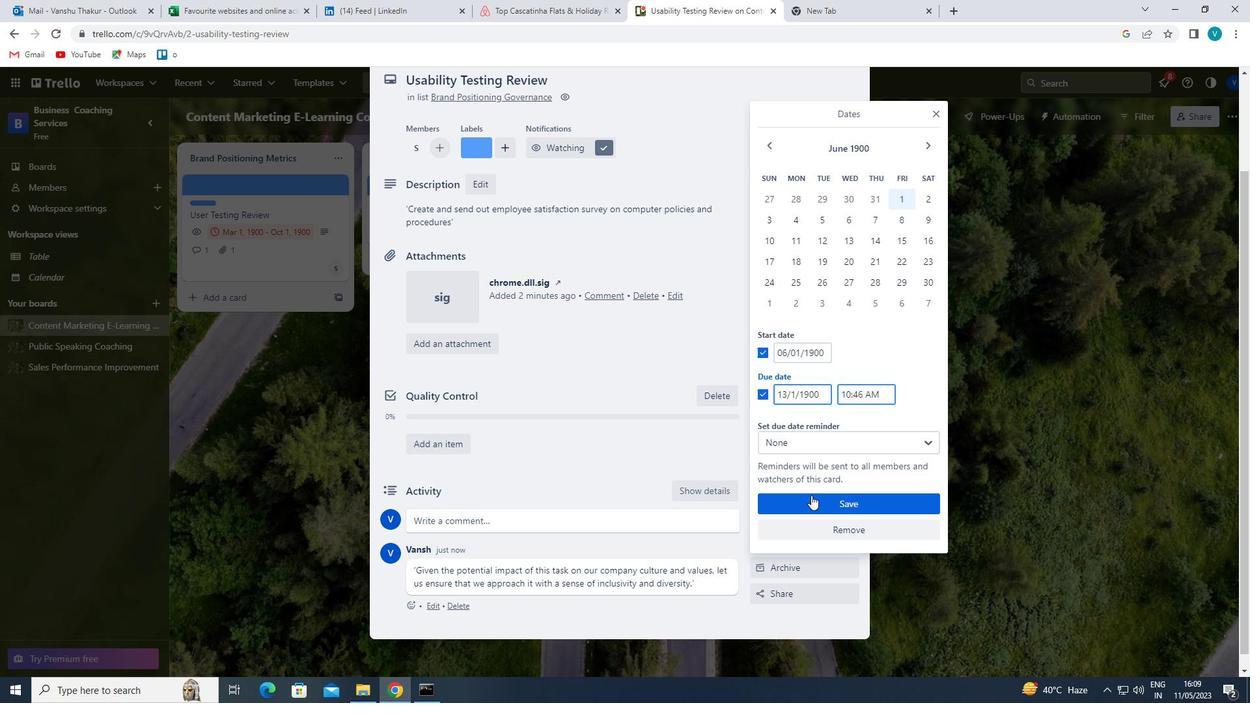 
